 Task: Find connections with filter location Demerval Lobão with filter topic #leadership with filter profile language English with filter current company AIQU with filter school Galgotias University with filter industry Restaurants with filter service category Relocation with filter keywords title Animal Shelter Manager
Action: Mouse moved to (589, 89)
Screenshot: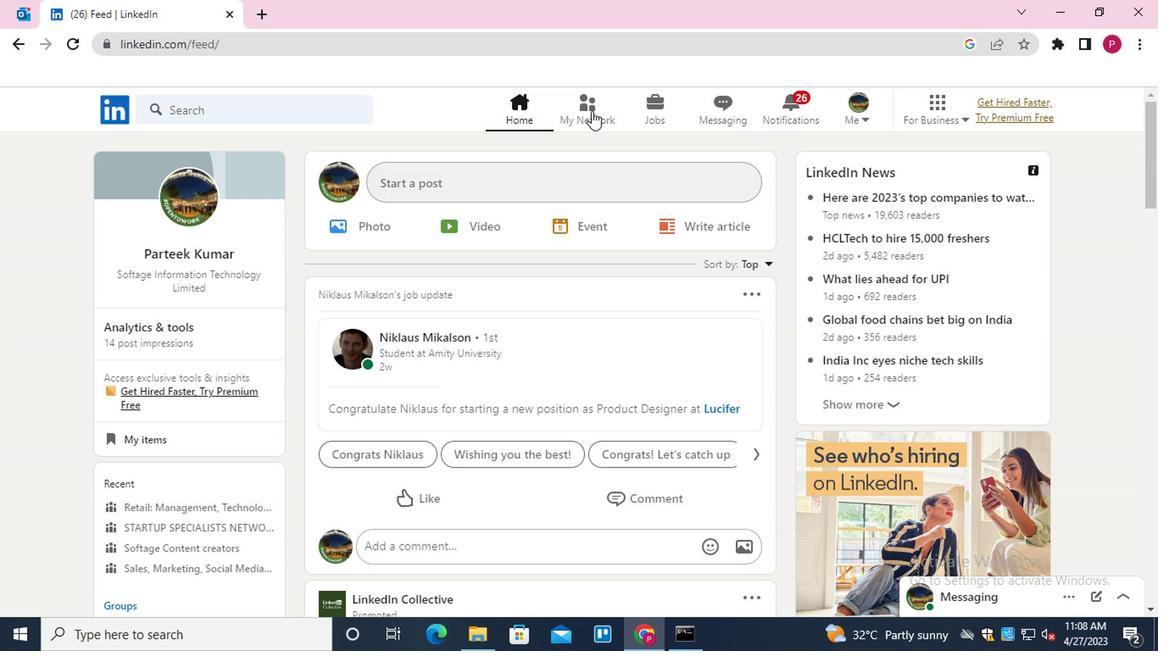 
Action: Mouse pressed left at (589, 89)
Screenshot: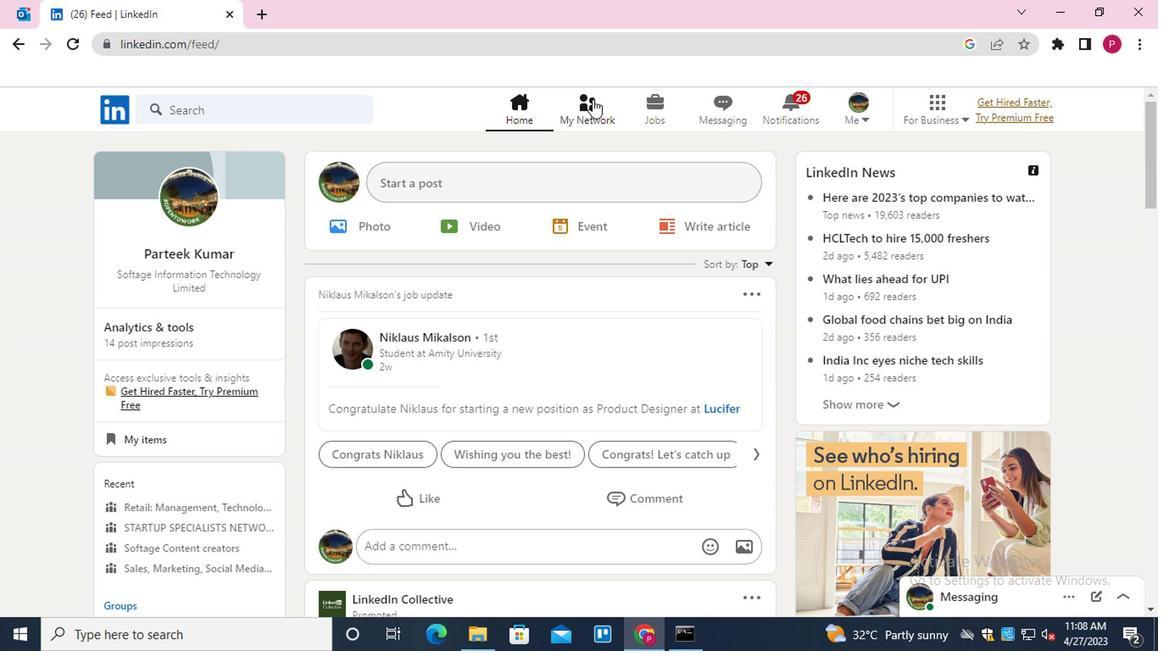 
Action: Mouse moved to (582, 117)
Screenshot: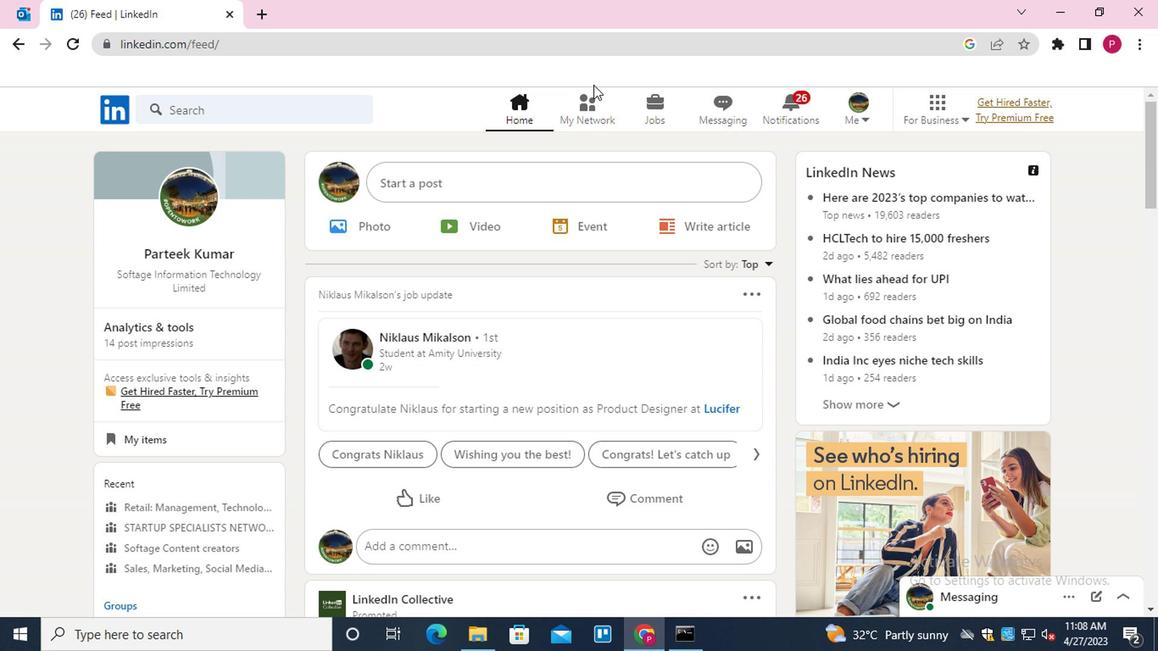 
Action: Mouse pressed left at (582, 117)
Screenshot: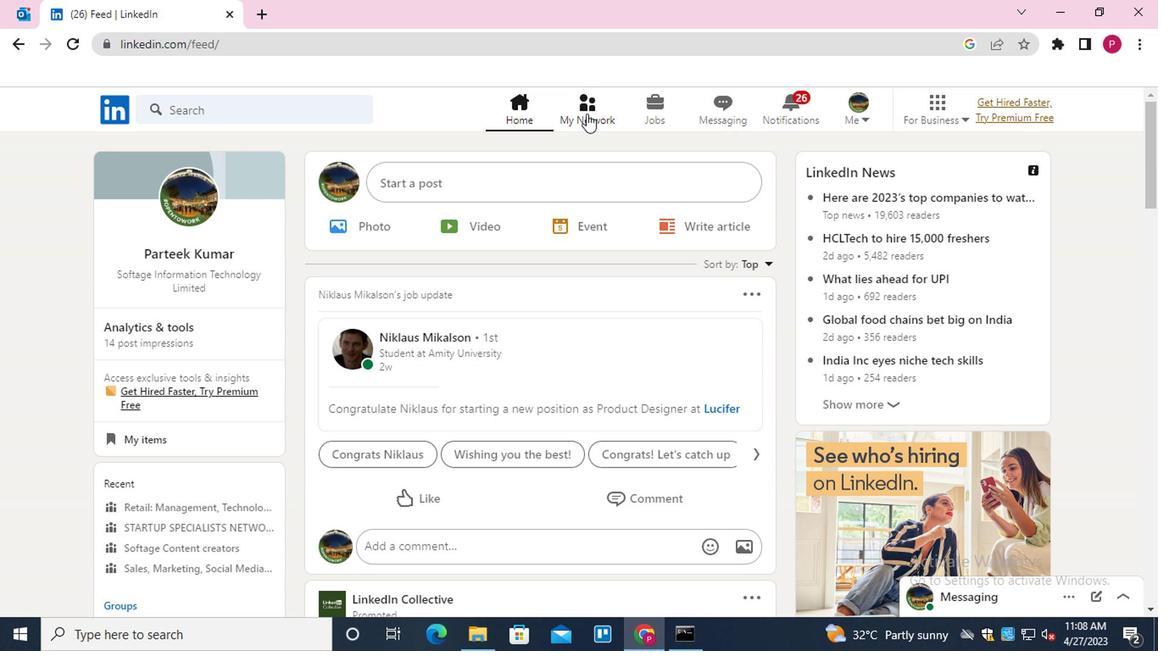
Action: Mouse moved to (287, 200)
Screenshot: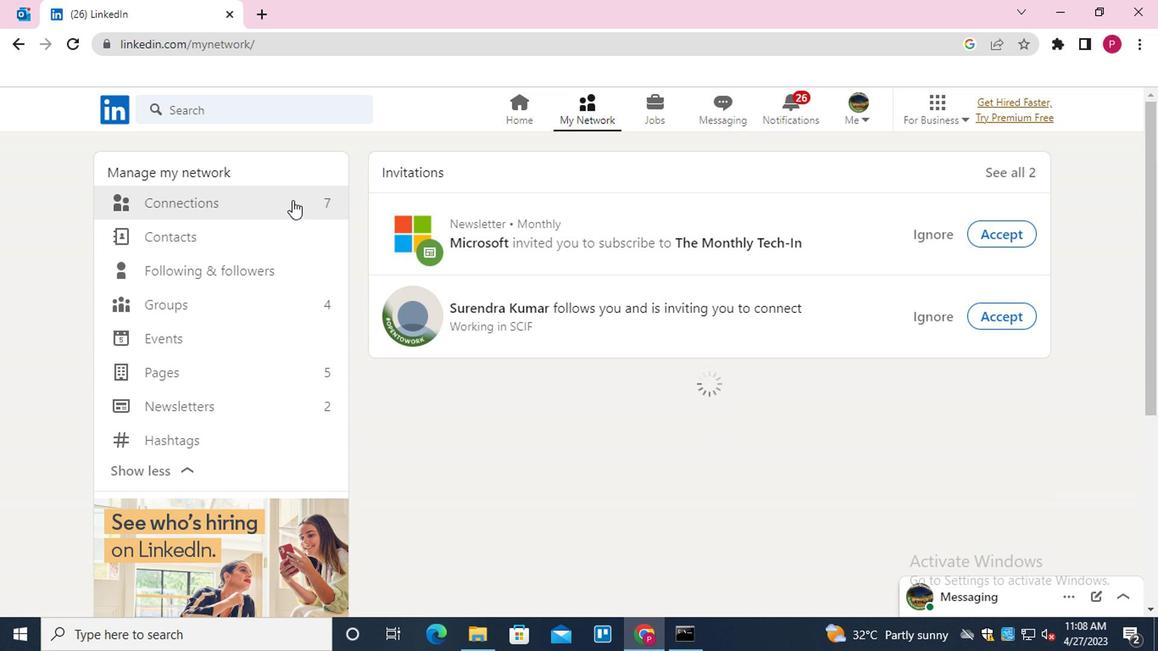
Action: Mouse pressed left at (287, 200)
Screenshot: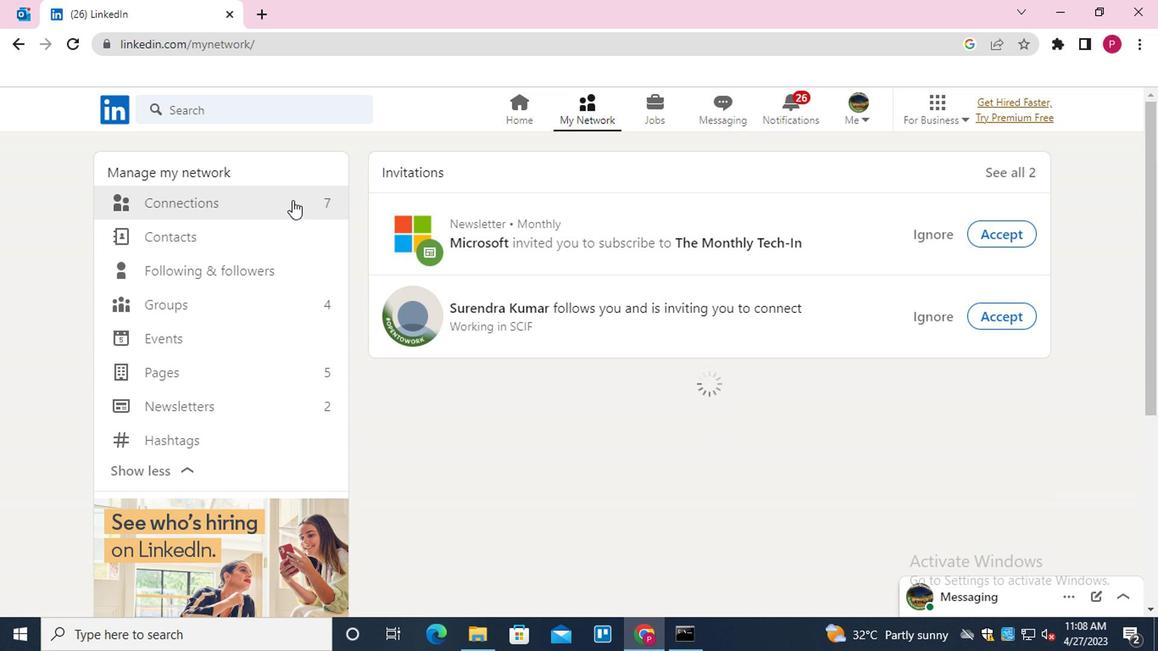 
Action: Mouse moved to (713, 205)
Screenshot: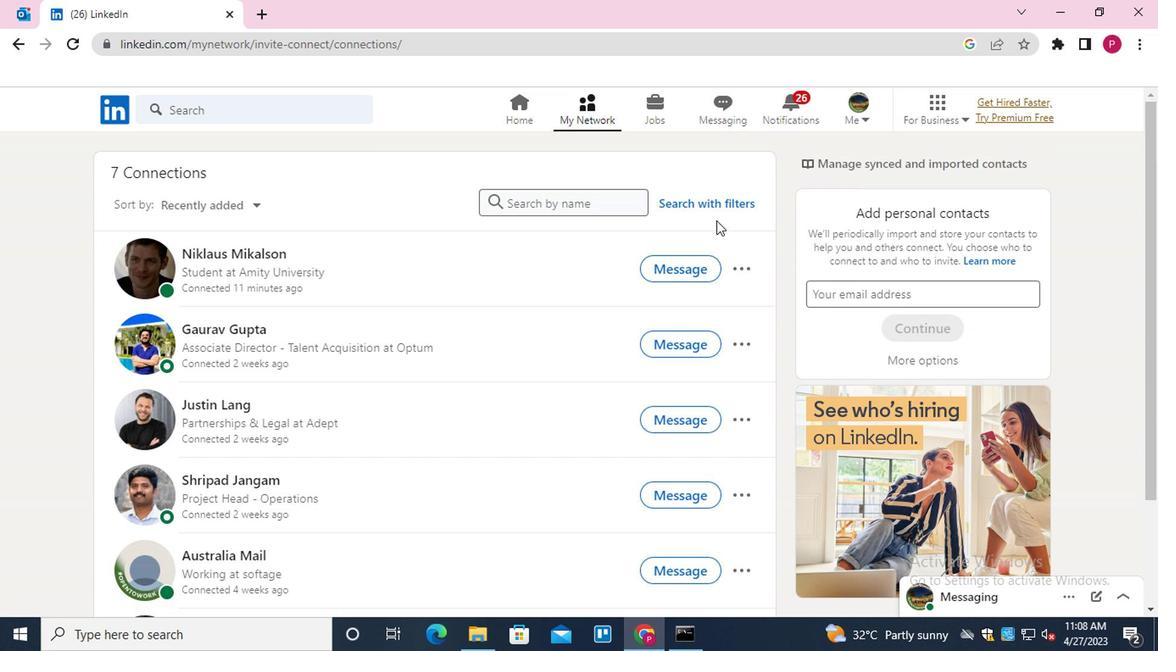 
Action: Mouse pressed left at (713, 205)
Screenshot: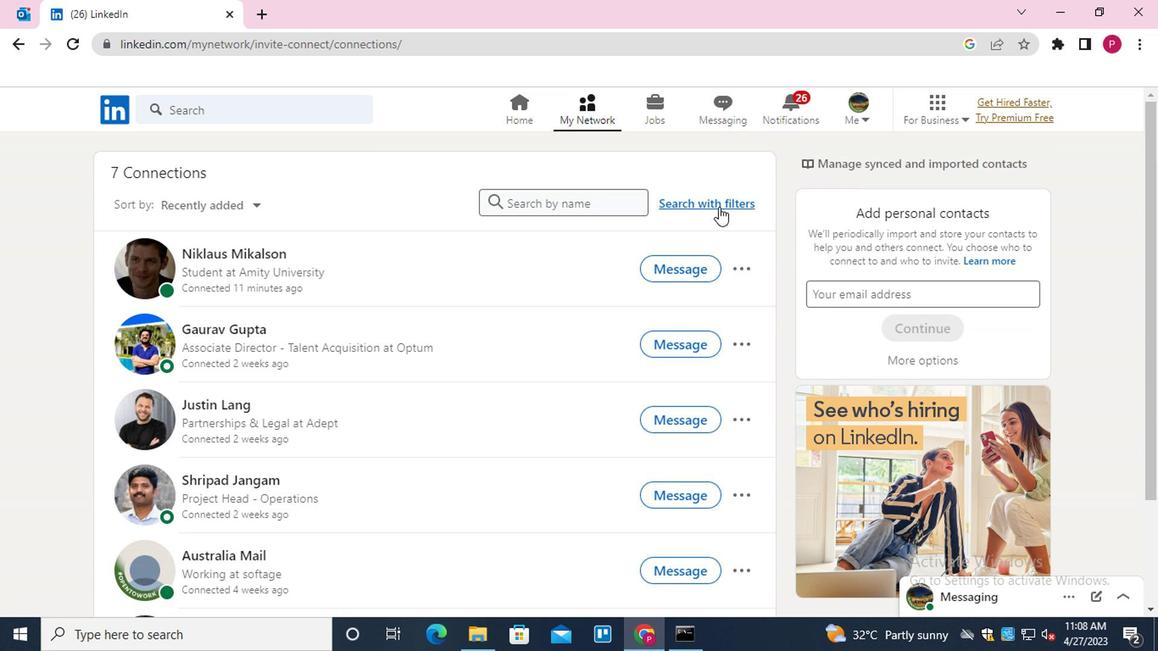 
Action: Mouse moved to (624, 156)
Screenshot: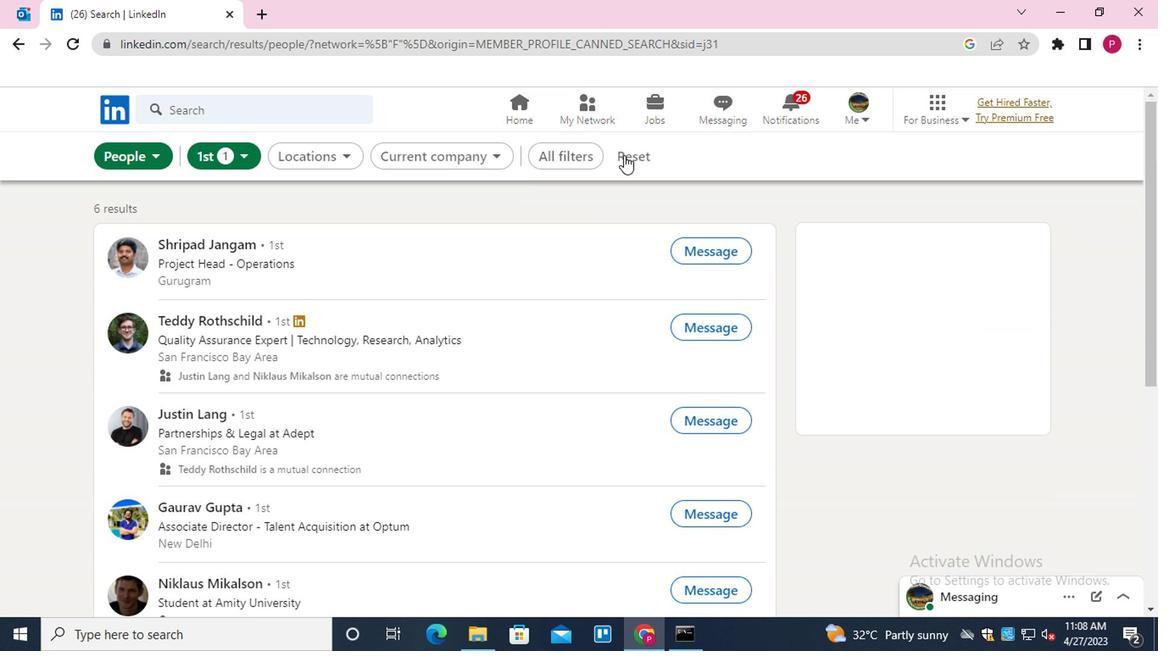 
Action: Mouse pressed left at (624, 156)
Screenshot: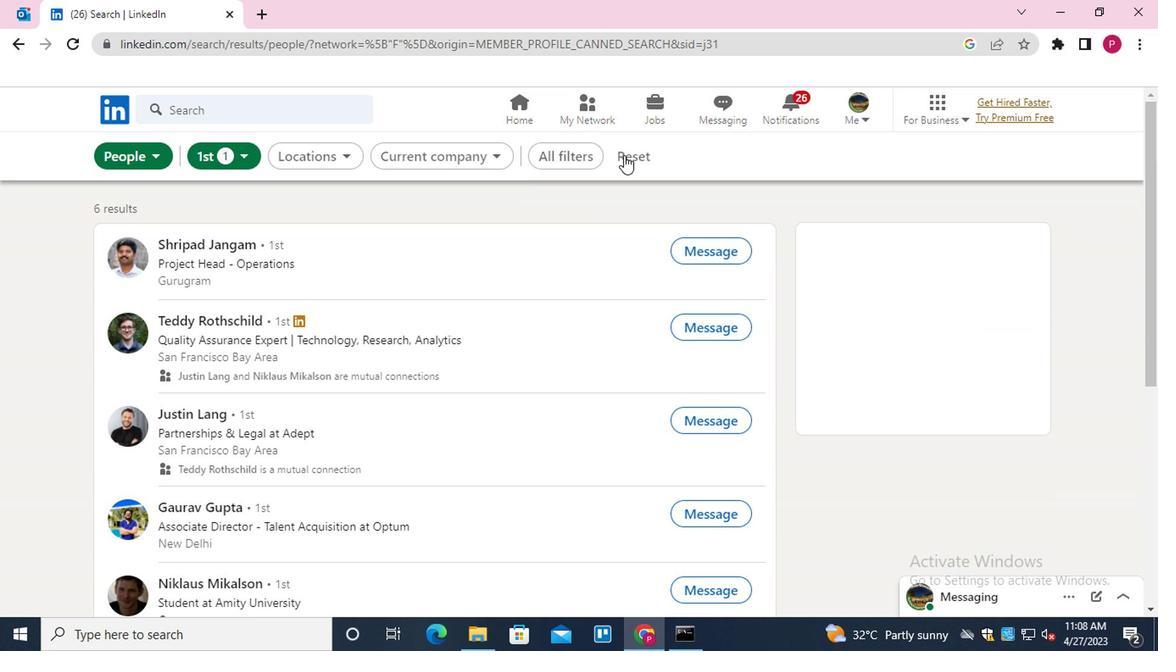 
Action: Mouse moved to (568, 161)
Screenshot: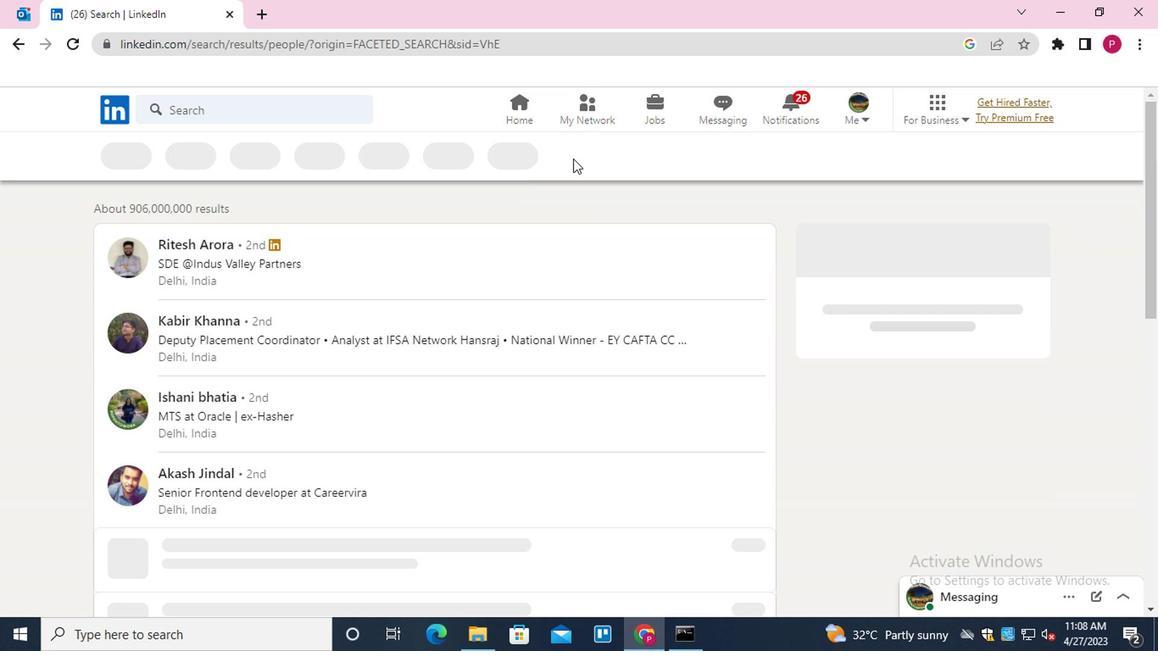 
Action: Mouse pressed left at (568, 161)
Screenshot: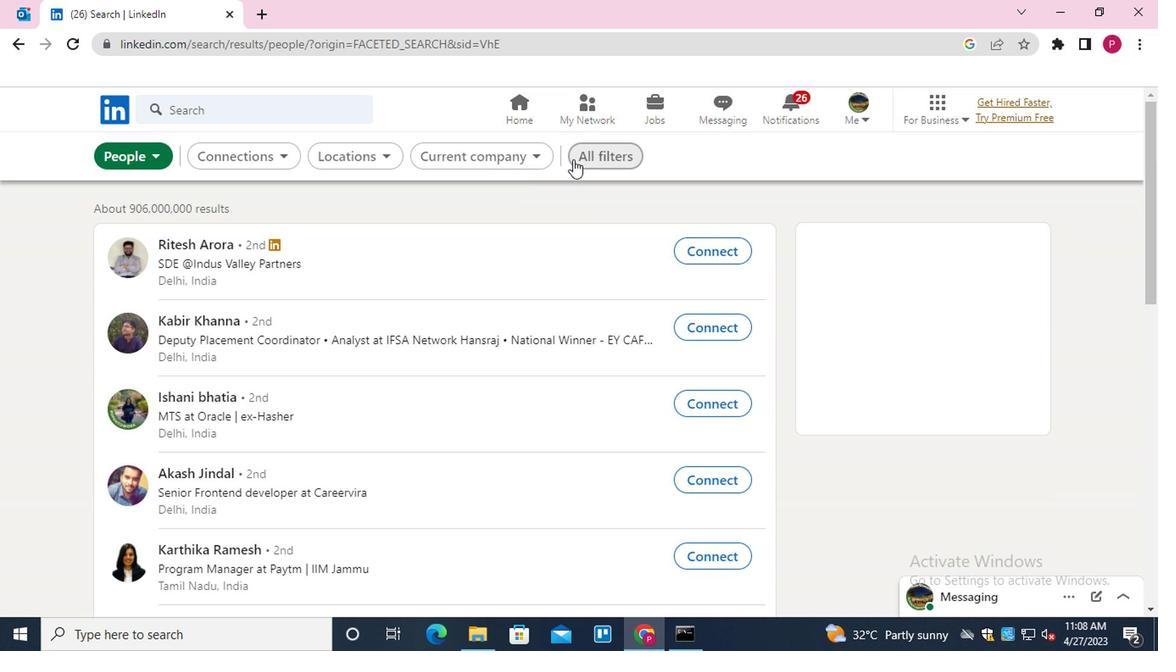 
Action: Mouse moved to (879, 350)
Screenshot: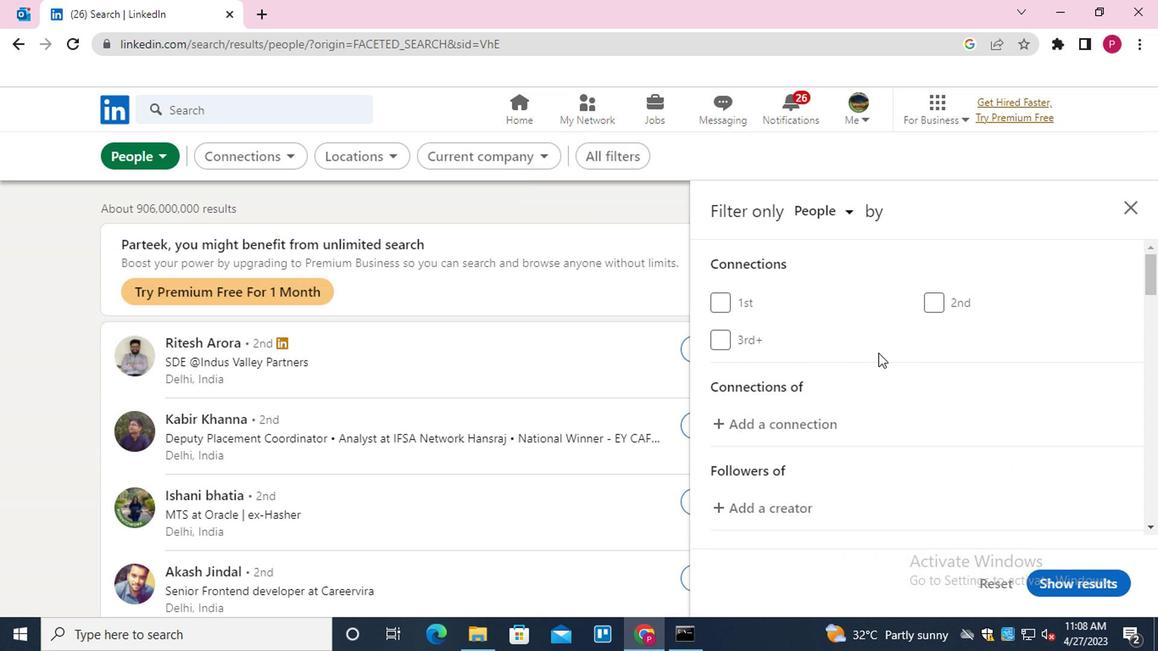 
Action: Mouse scrolled (879, 349) with delta (0, -1)
Screenshot: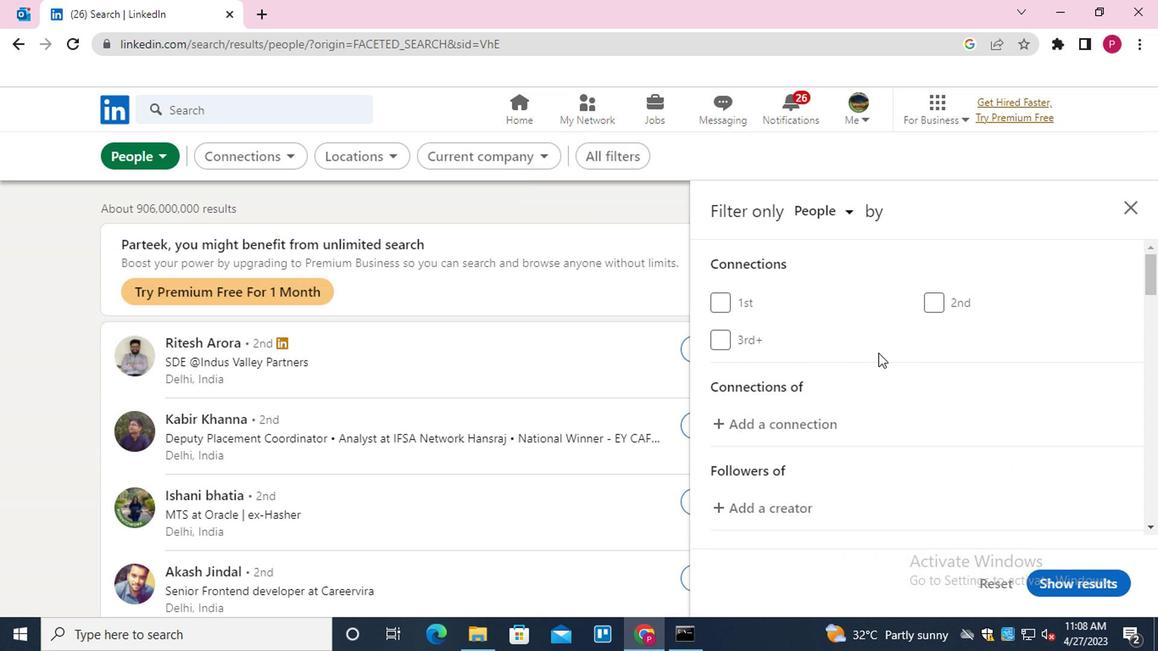 
Action: Mouse moved to (880, 351)
Screenshot: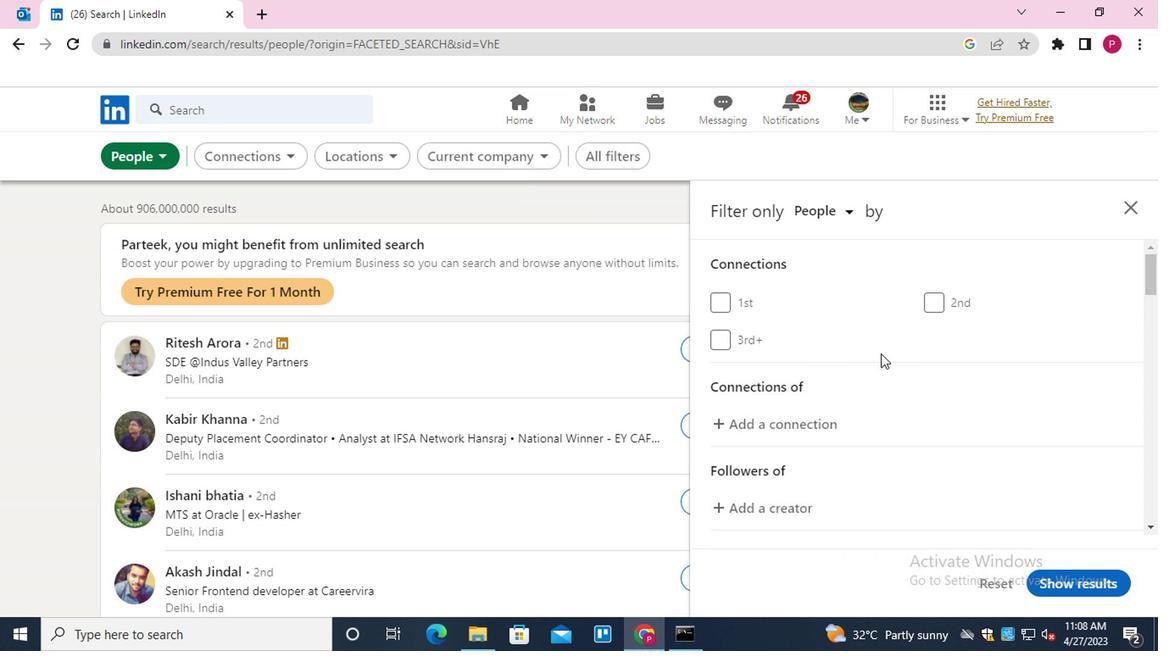 
Action: Mouse scrolled (880, 350) with delta (0, 0)
Screenshot: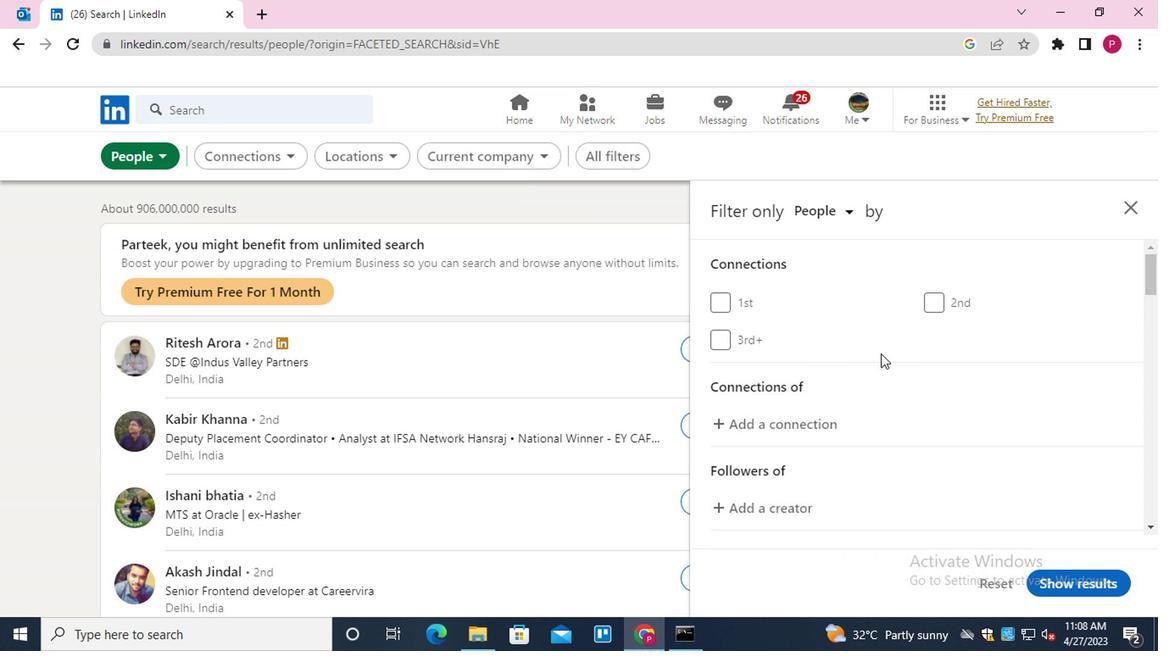 
Action: Mouse moved to (885, 355)
Screenshot: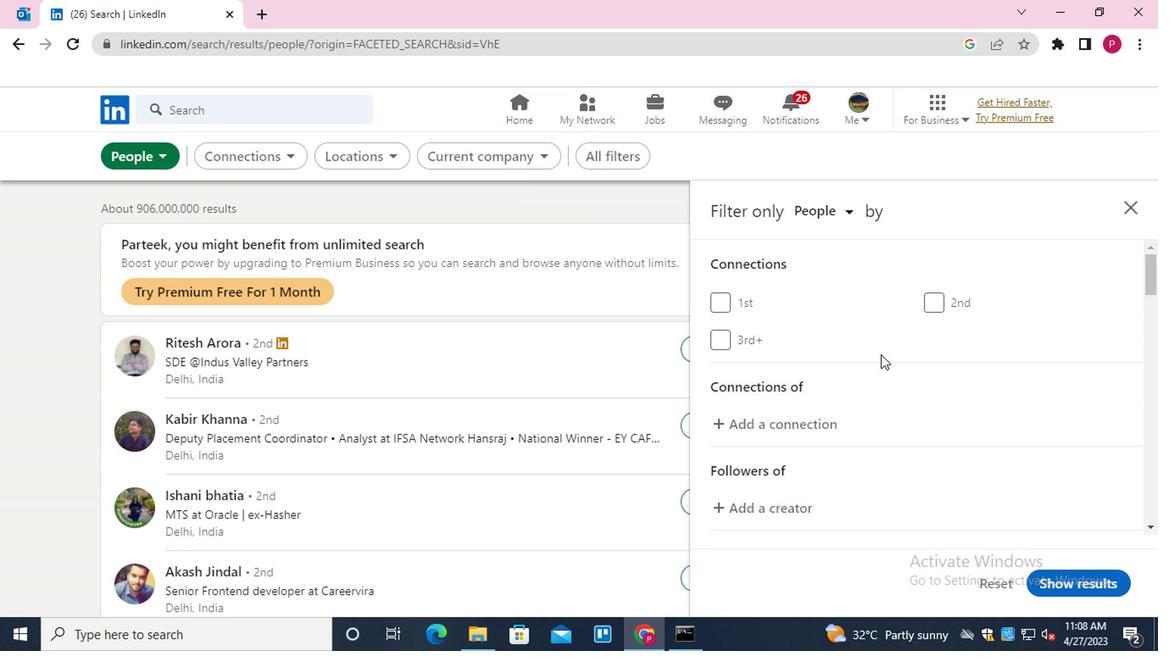 
Action: Mouse scrolled (885, 355) with delta (0, 0)
Screenshot: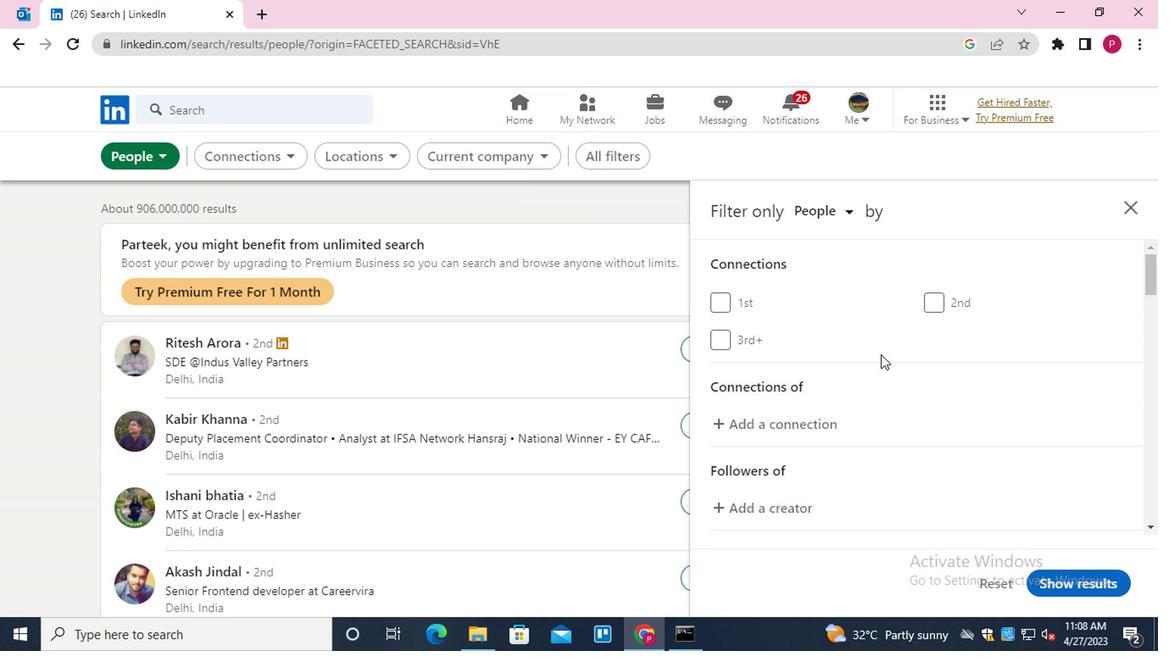 
Action: Mouse moved to (985, 401)
Screenshot: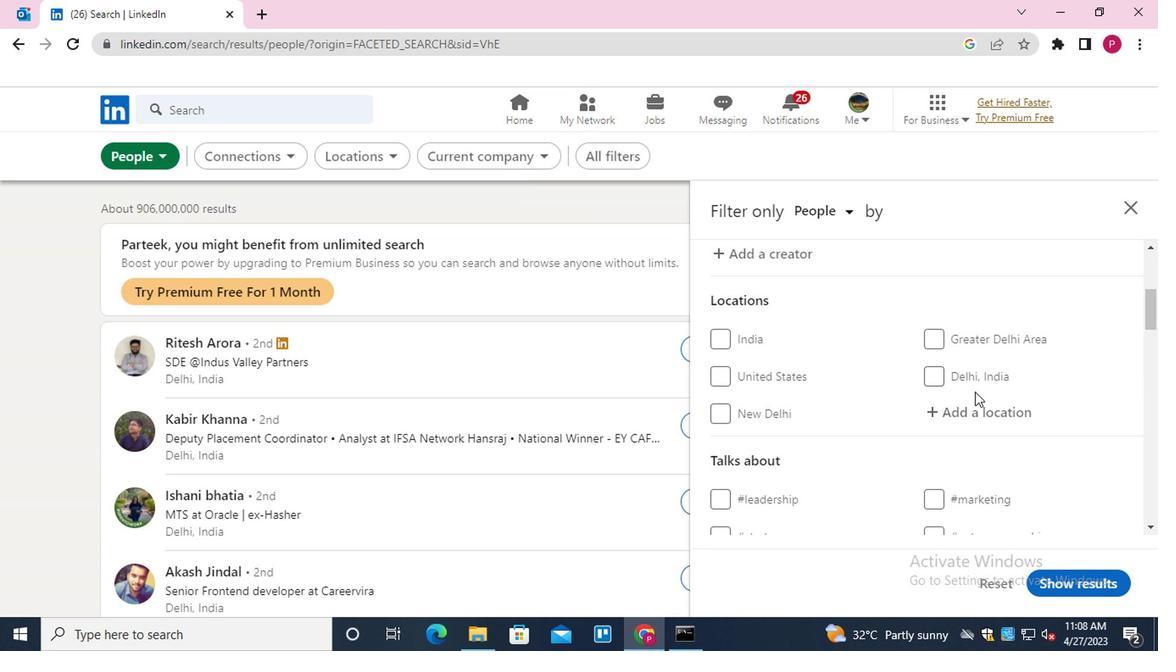 
Action: Mouse pressed left at (985, 401)
Screenshot: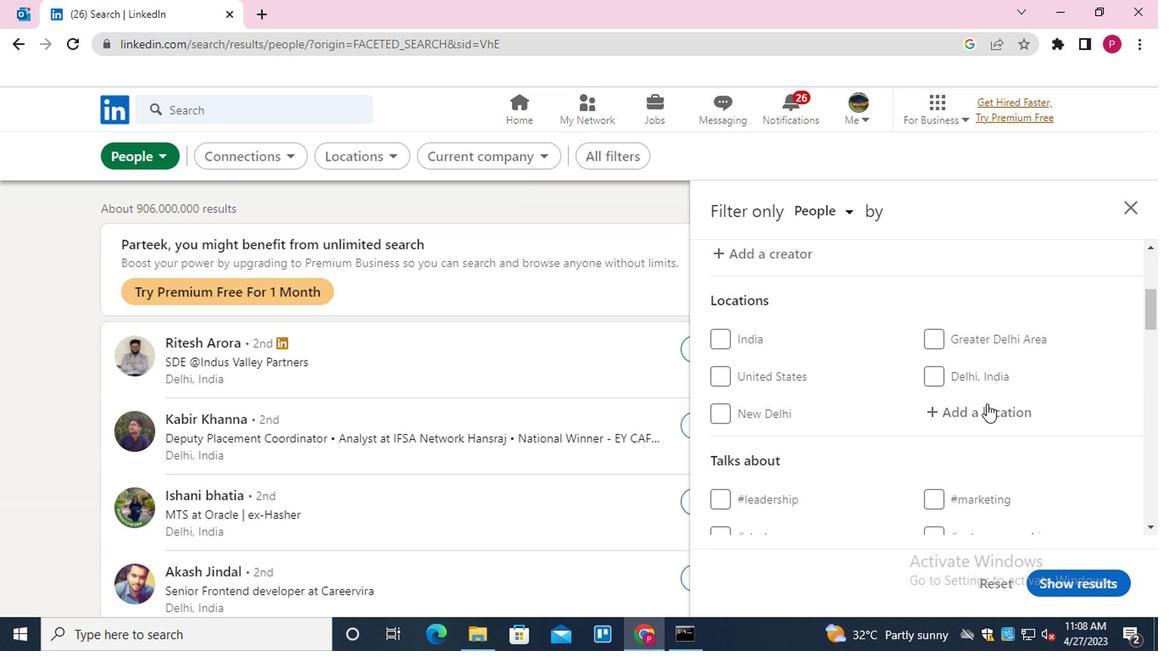 
Action: Mouse moved to (985, 401)
Screenshot: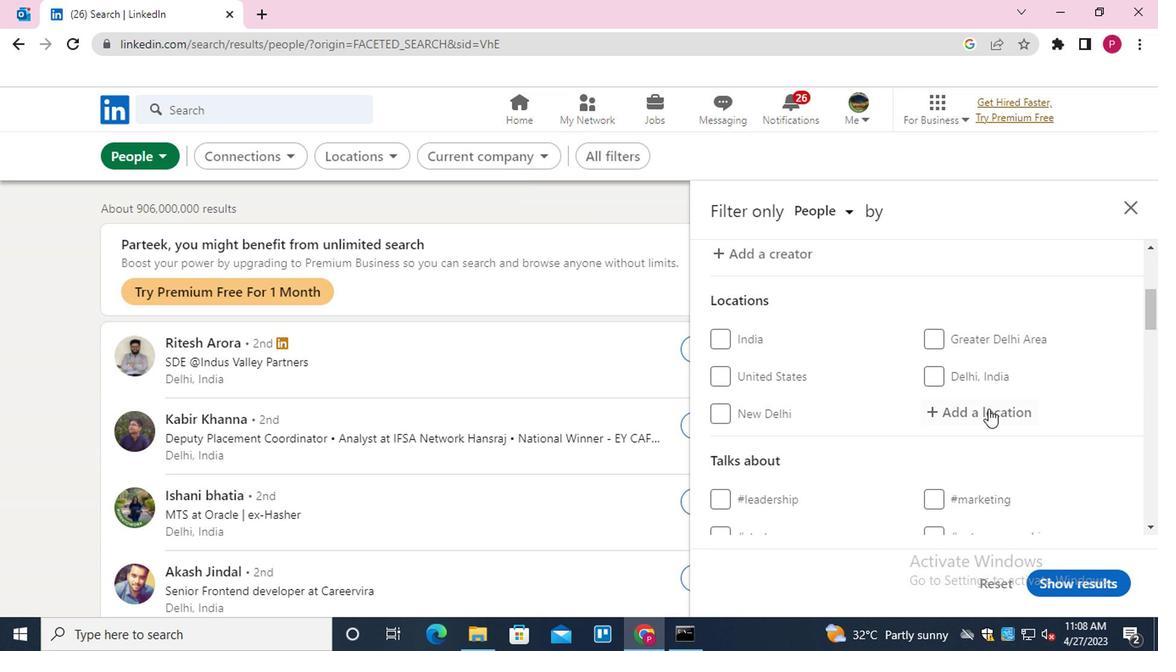 
Action: Key pressed <Key.shift>DEMERVAL<Key.down><Key.enter>
Screenshot: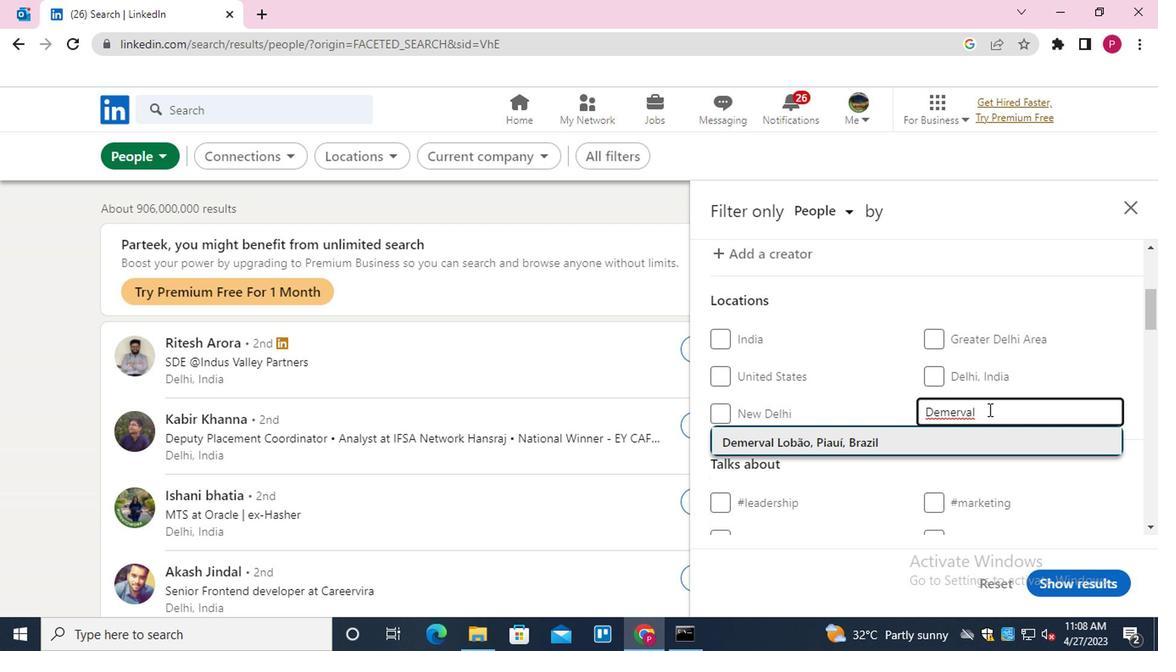 
Action: Mouse moved to (920, 449)
Screenshot: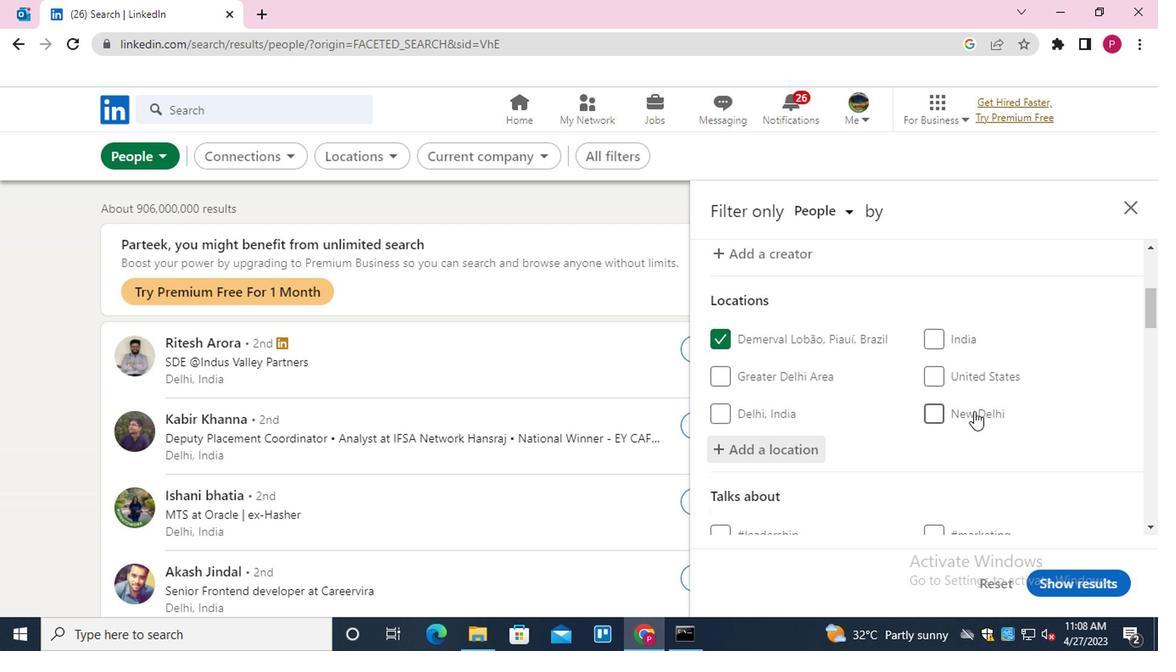 
Action: Mouse scrolled (920, 449) with delta (0, 0)
Screenshot: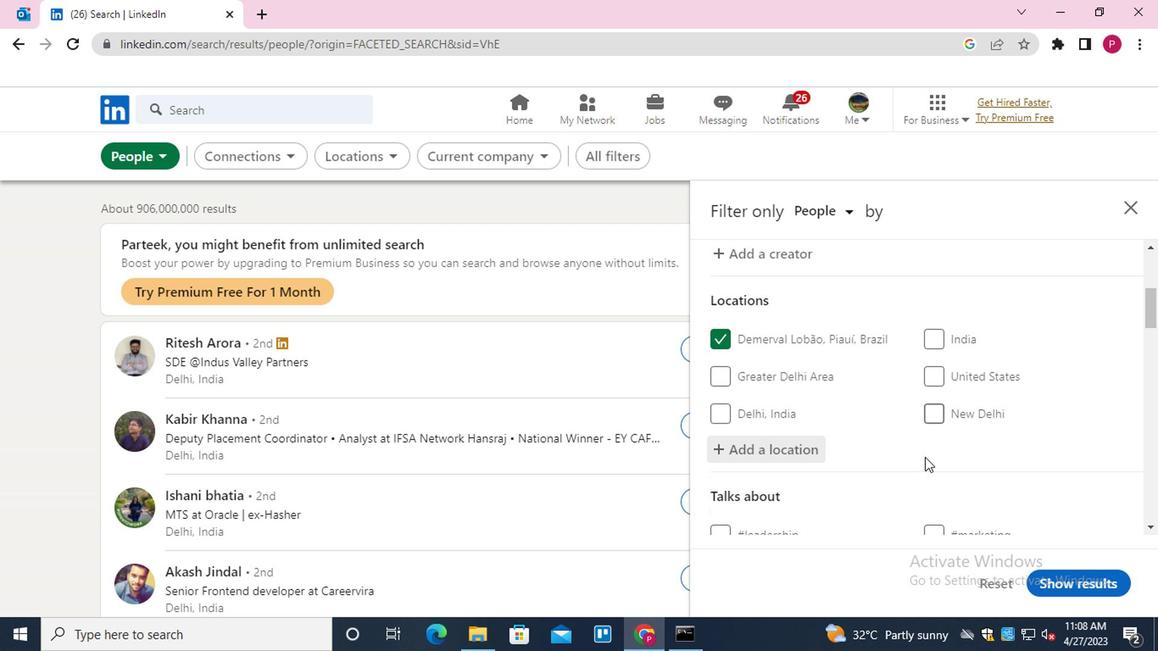 
Action: Mouse moved to (920, 449)
Screenshot: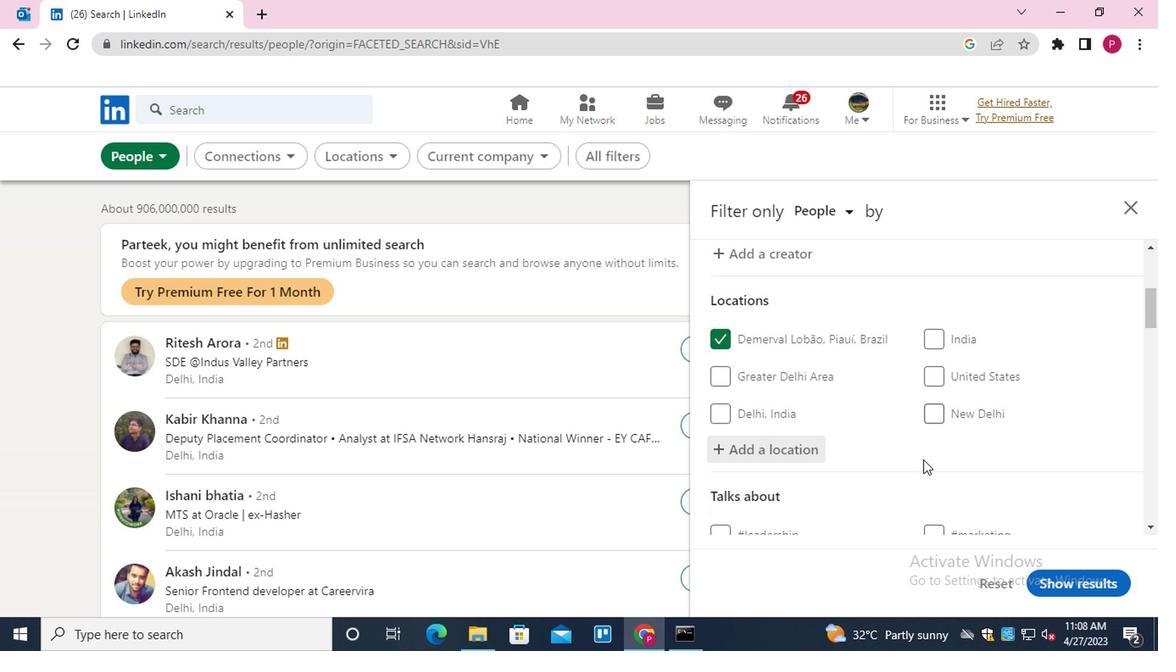 
Action: Mouse scrolled (920, 449) with delta (0, 0)
Screenshot: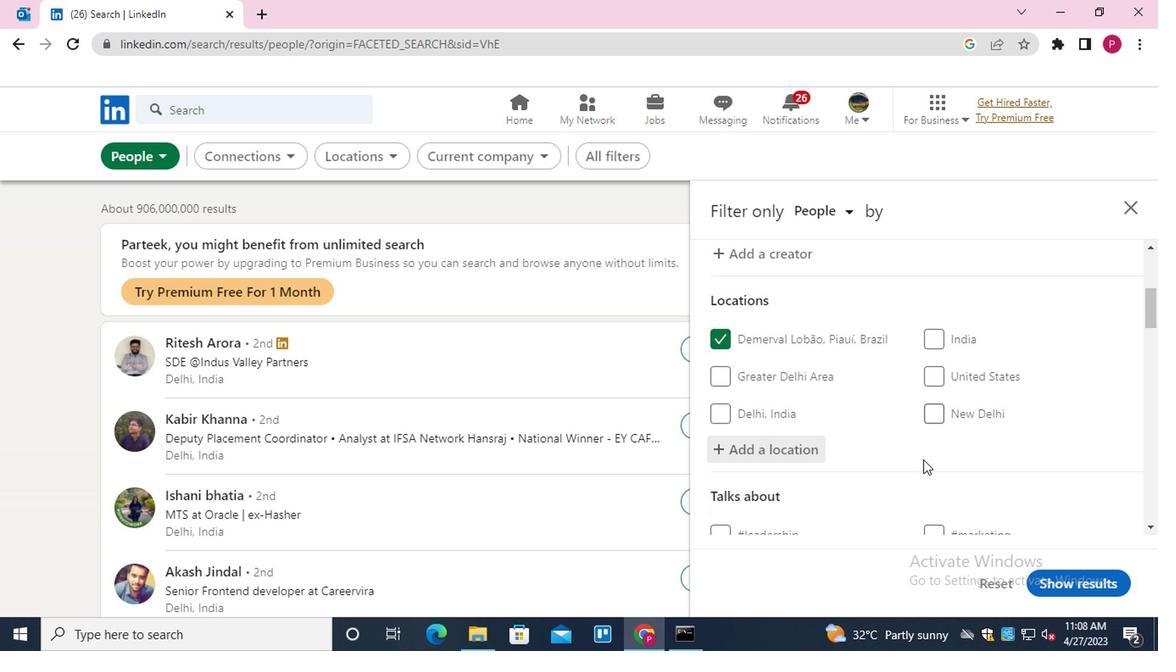 
Action: Mouse moved to (960, 433)
Screenshot: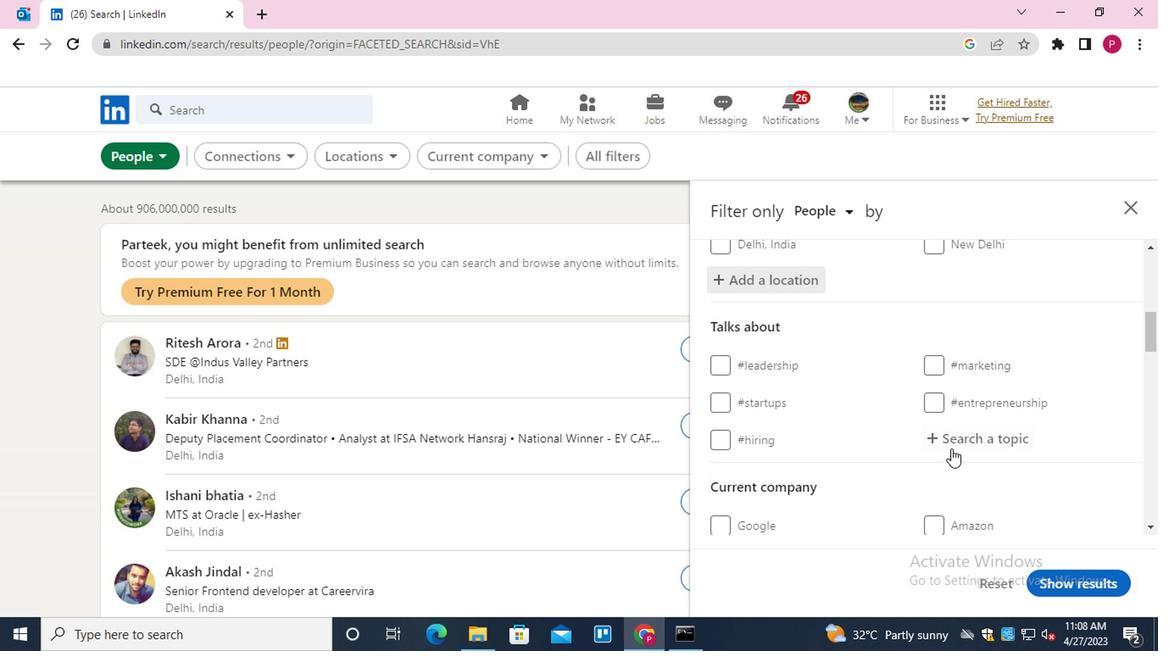 
Action: Mouse pressed left at (960, 433)
Screenshot: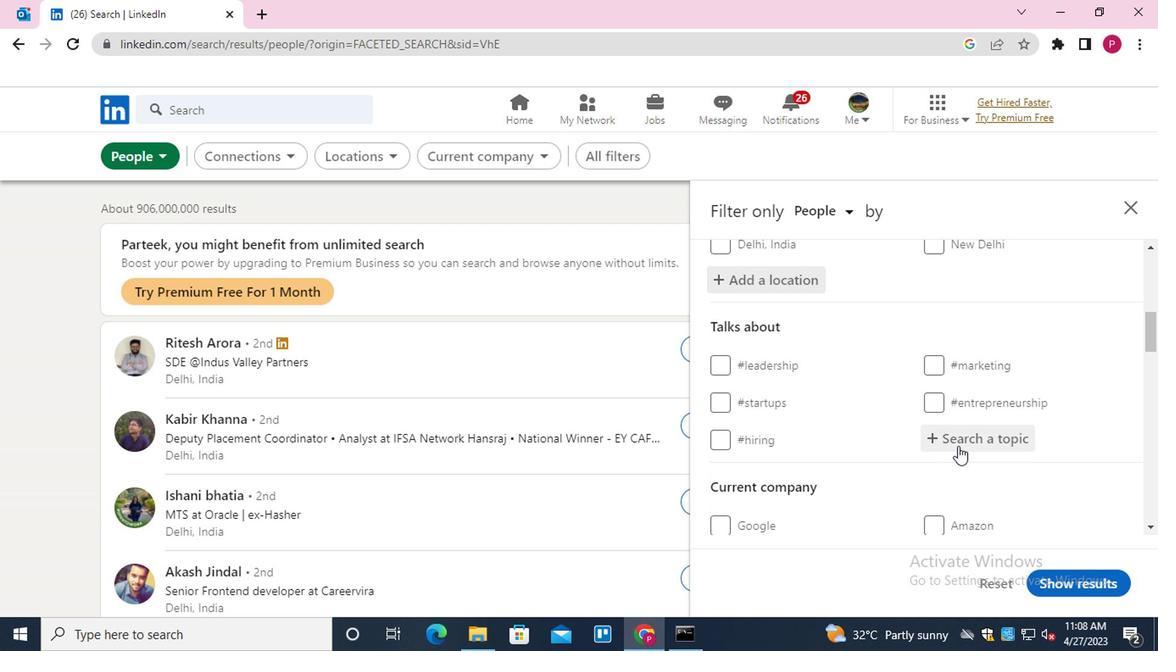 
Action: Mouse moved to (961, 433)
Screenshot: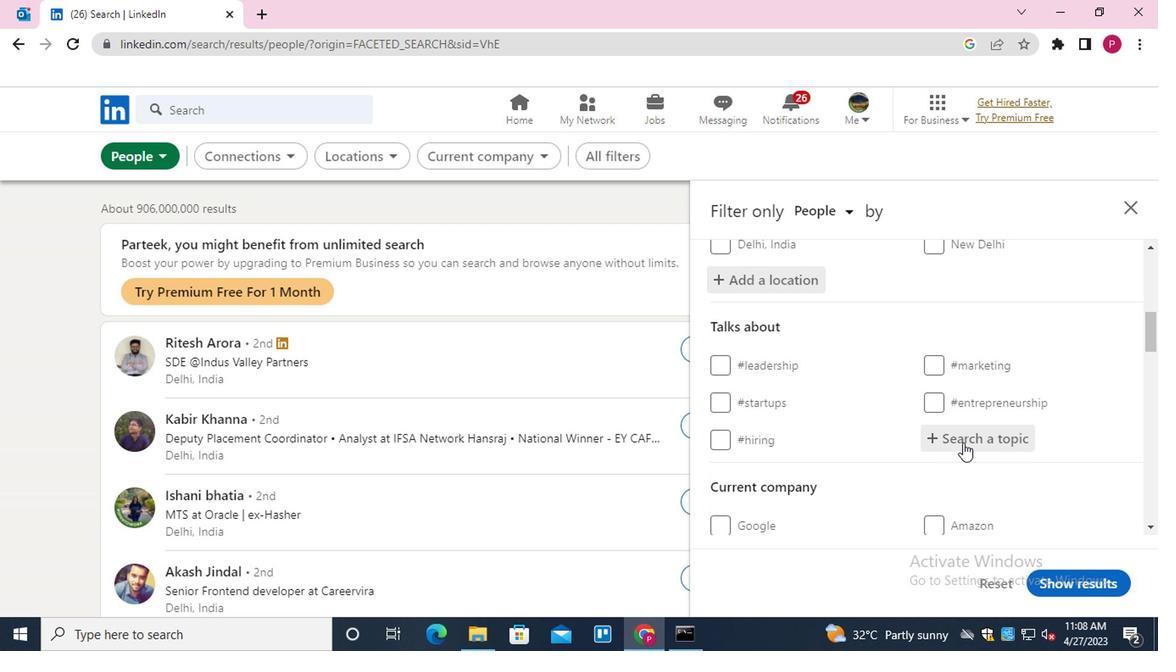 
Action: Key pressed LEADRESHIP<Key.backspace><Key.backspace><Key.backspace><Key.backspace><Key.backspace><Key.backspace>ER<Key.down><Key.enter>
Screenshot: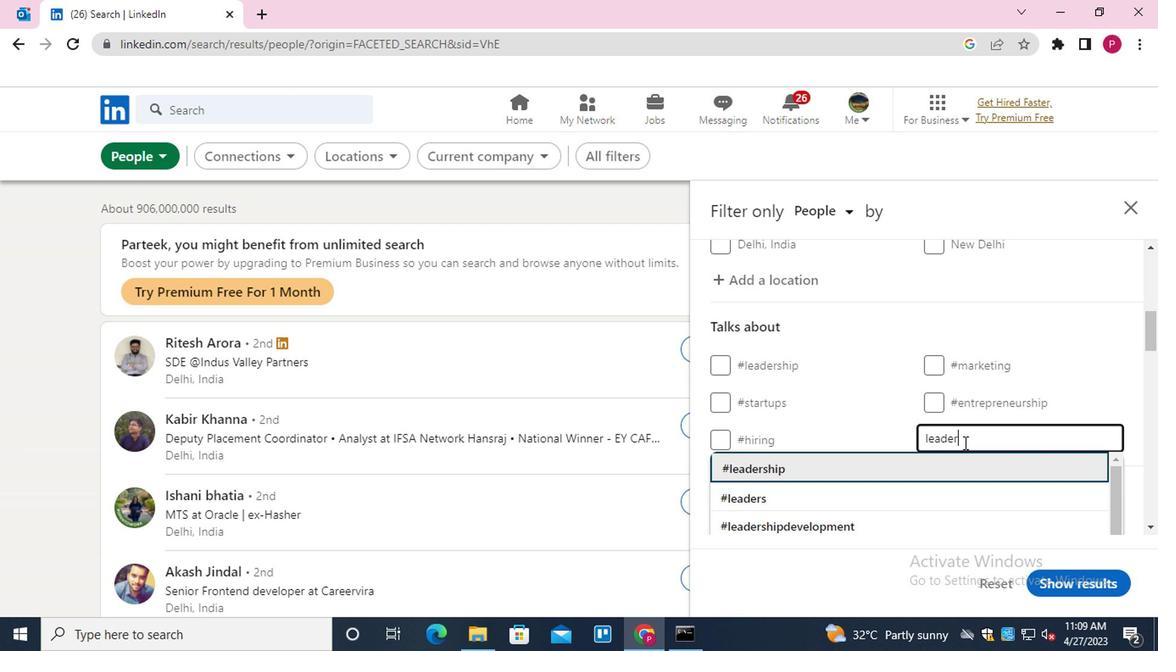 
Action: Mouse scrolled (961, 433) with delta (0, 0)
Screenshot: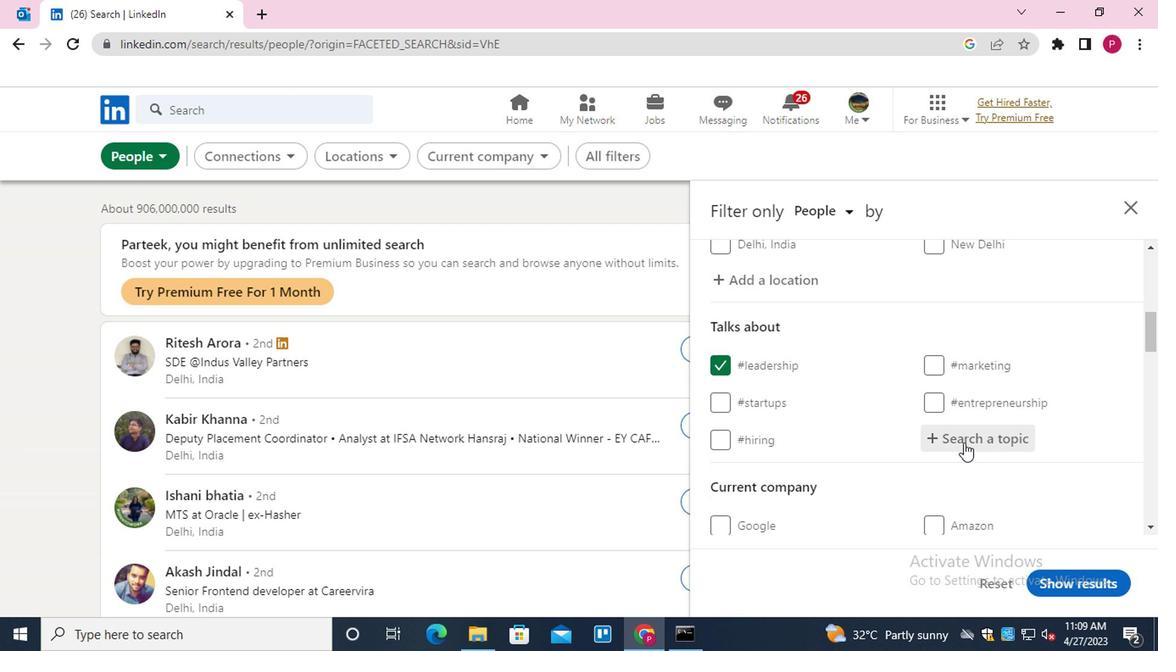 
Action: Mouse scrolled (961, 433) with delta (0, 0)
Screenshot: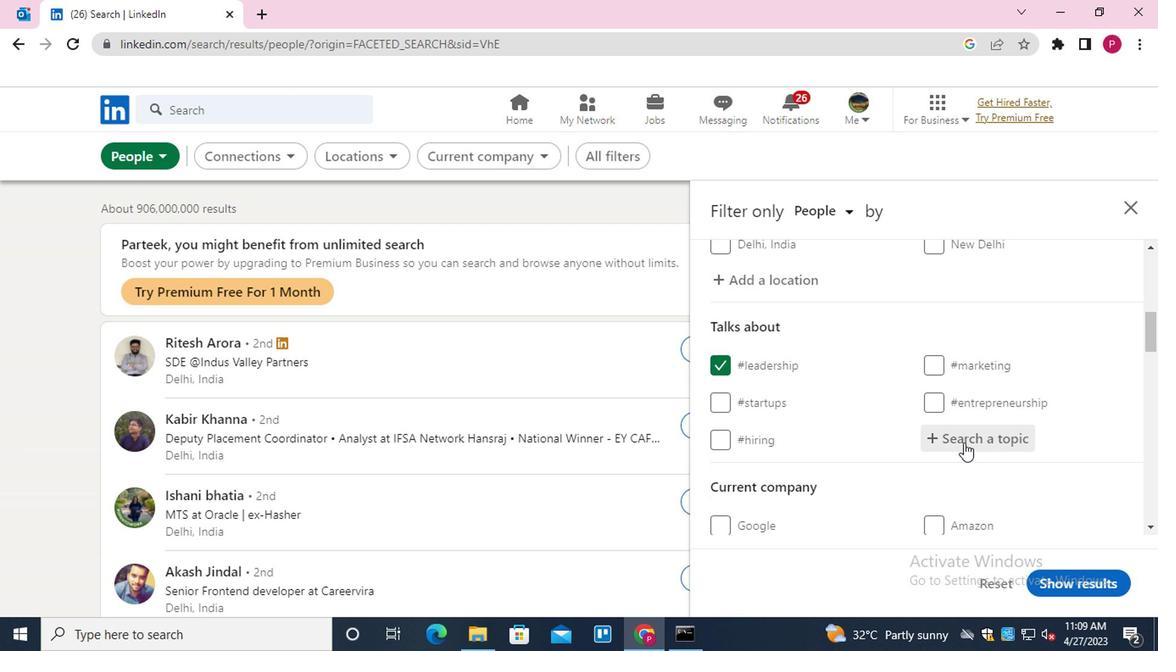 
Action: Mouse scrolled (961, 433) with delta (0, 0)
Screenshot: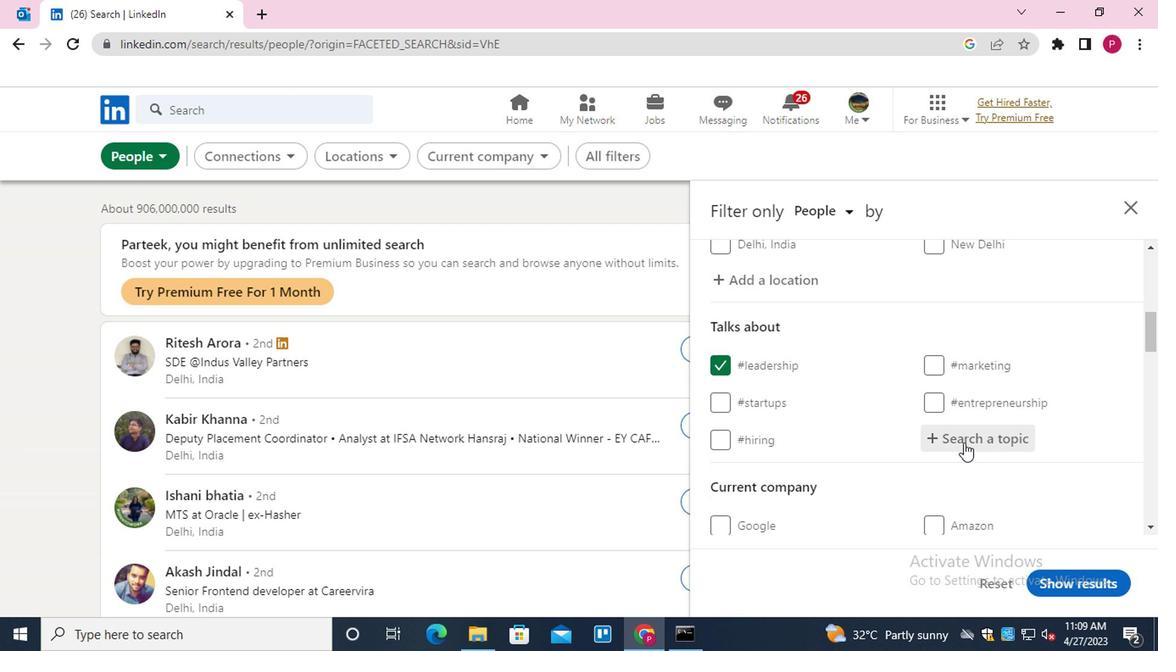 
Action: Mouse moved to (989, 329)
Screenshot: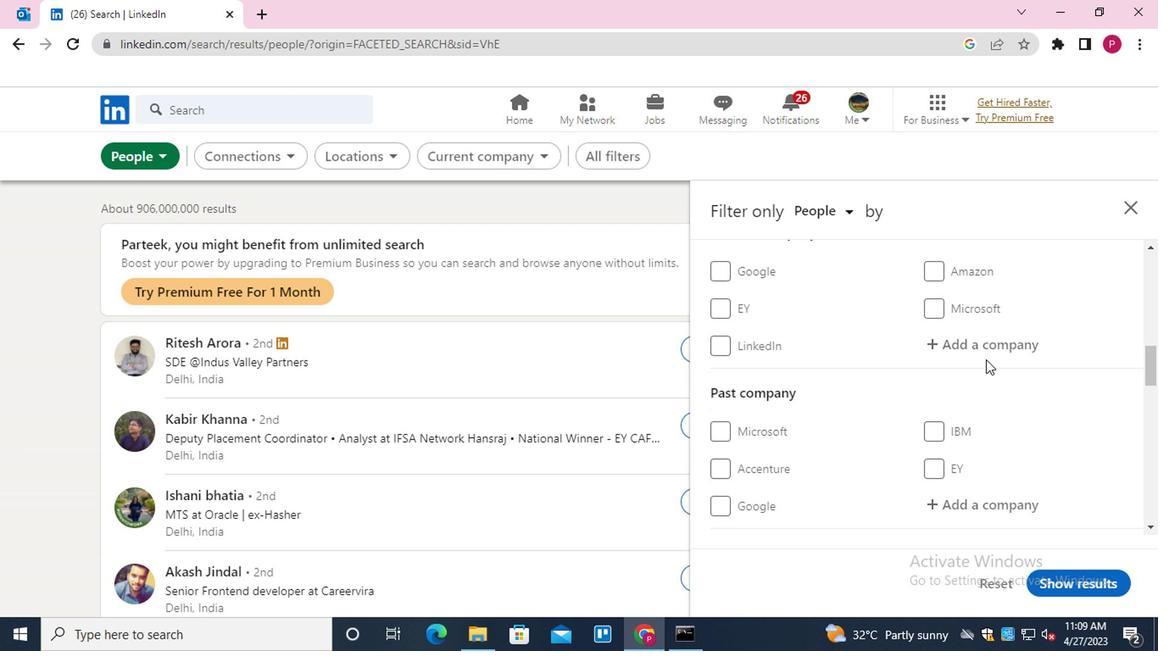 
Action: Mouse pressed left at (989, 329)
Screenshot: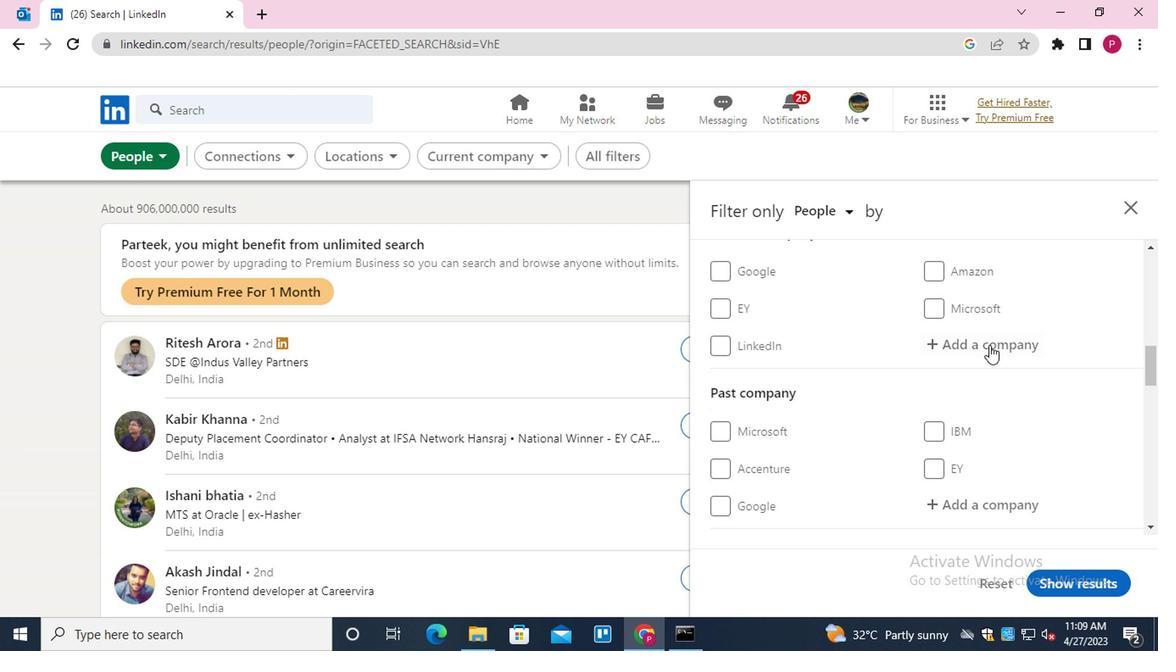 
Action: Key pressed <Key.shift><Key.shift><Key.shift><Key.shift>AI<Key.shift>QU<Key.down><Key.enter>
Screenshot: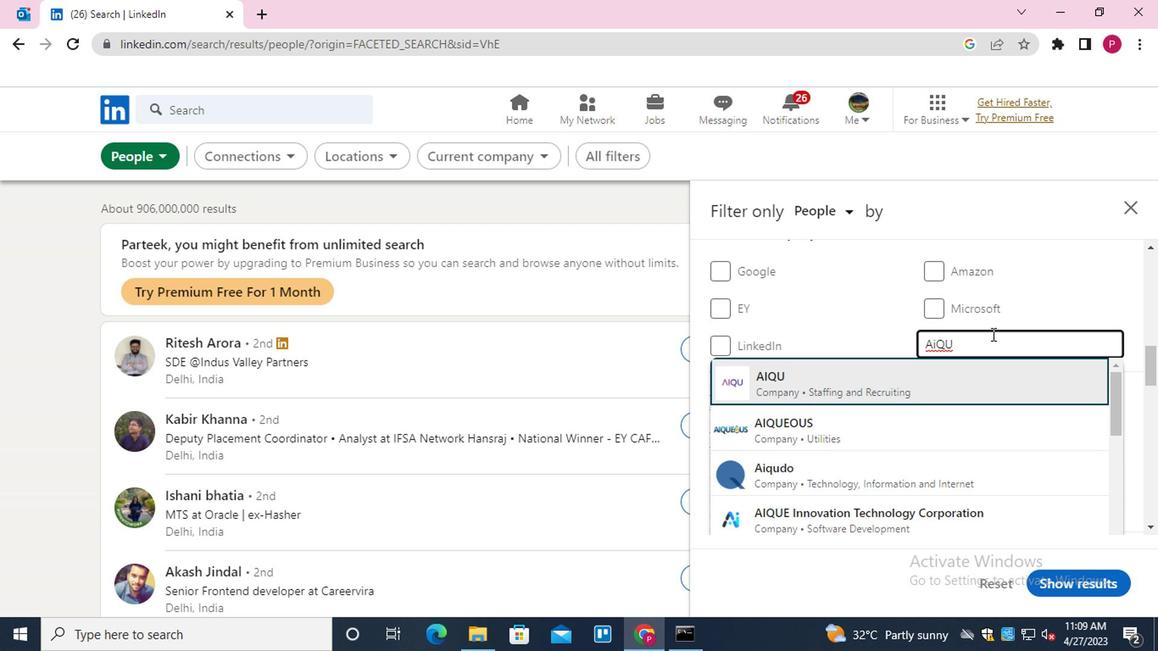 
Action: Mouse moved to (980, 325)
Screenshot: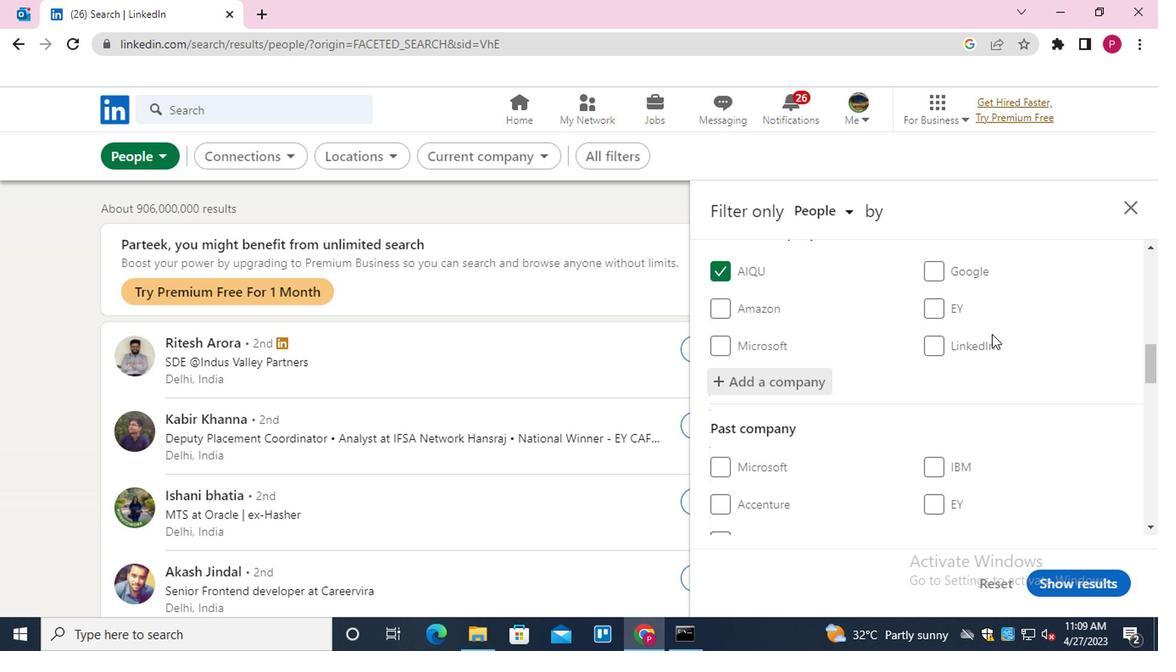 
Action: Mouse scrolled (980, 324) with delta (0, 0)
Screenshot: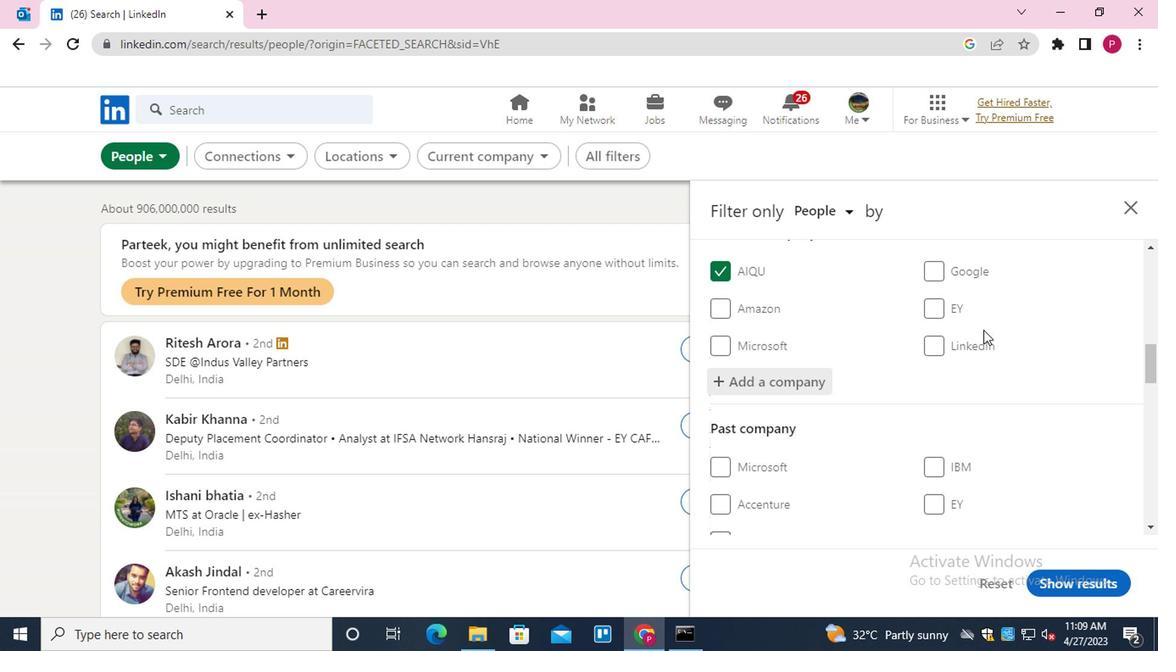 
Action: Mouse moved to (978, 328)
Screenshot: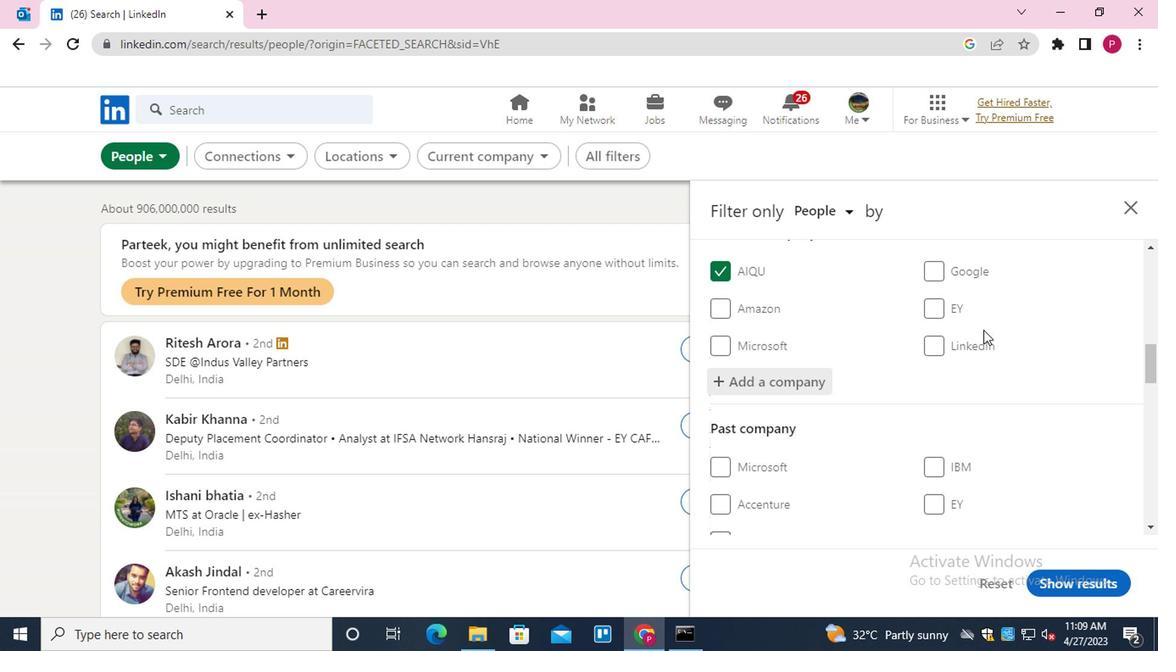 
Action: Mouse scrolled (978, 327) with delta (0, 0)
Screenshot: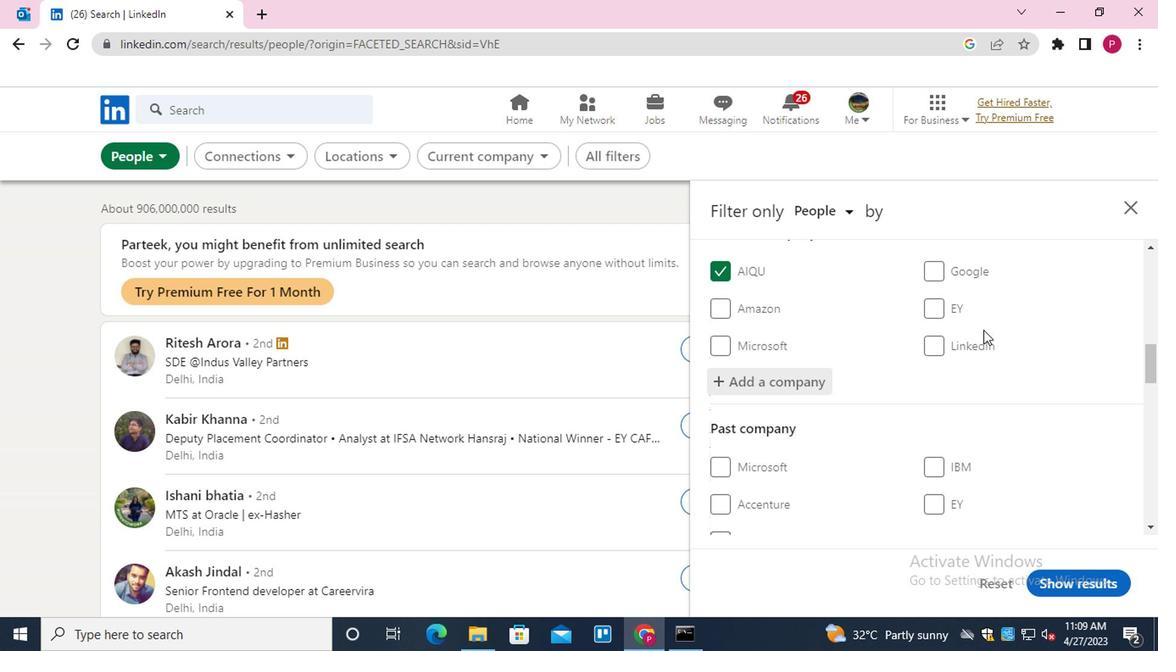
Action: Mouse moved to (887, 377)
Screenshot: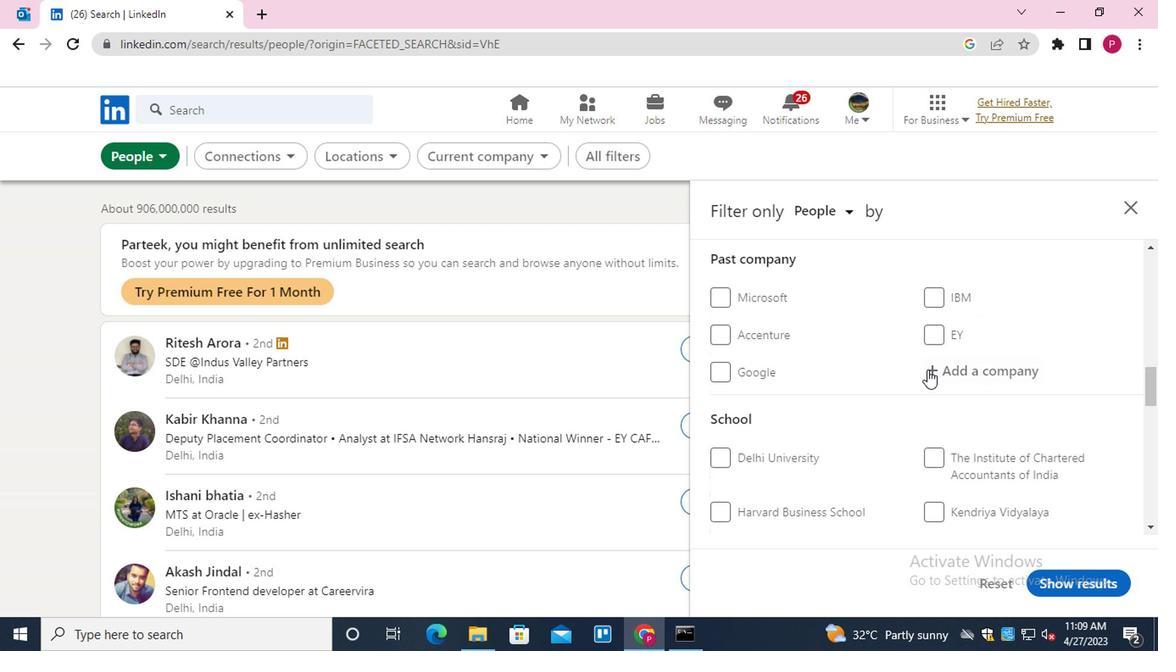 
Action: Mouse scrolled (887, 376) with delta (0, -1)
Screenshot: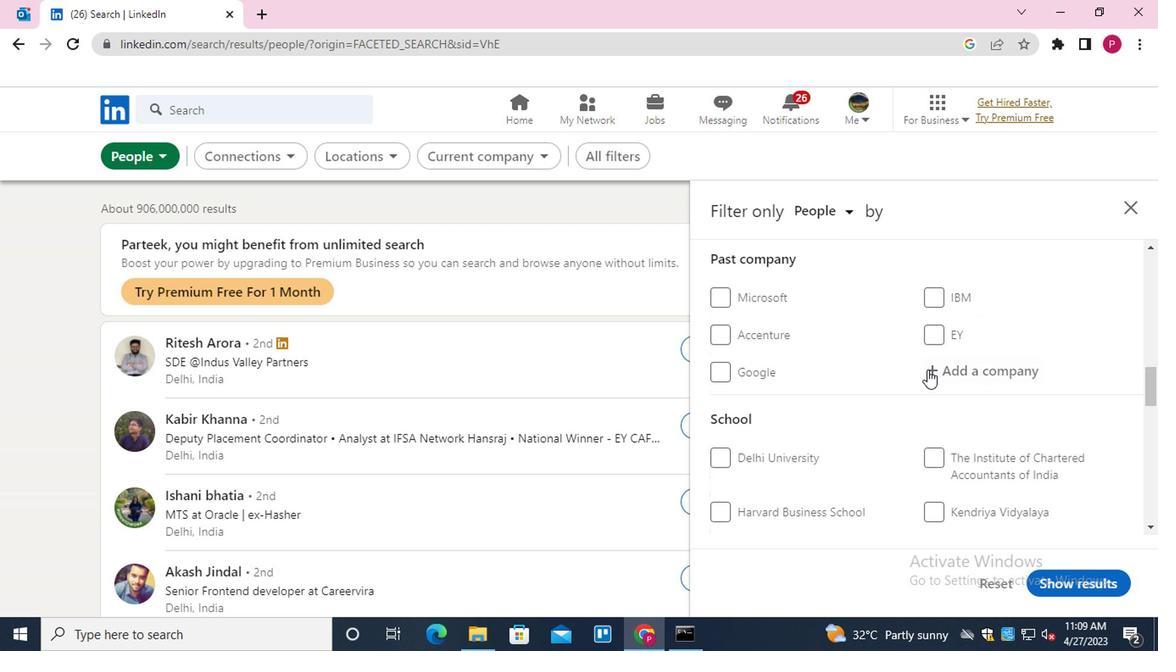 
Action: Mouse moved to (886, 377)
Screenshot: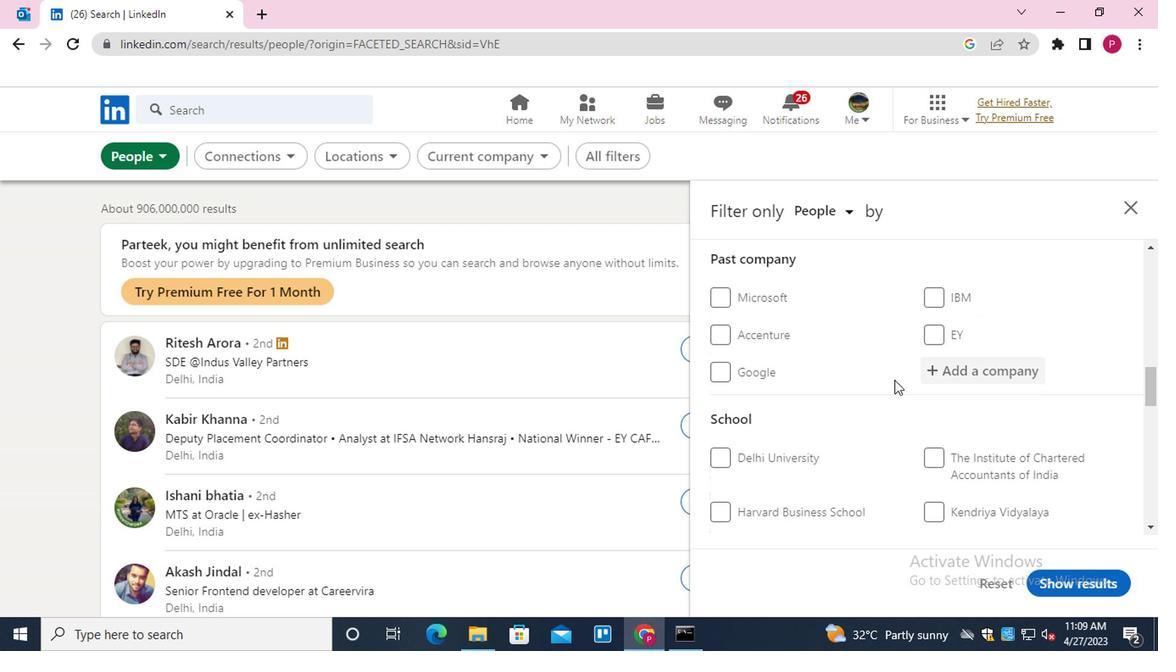 
Action: Mouse scrolled (886, 376) with delta (0, -1)
Screenshot: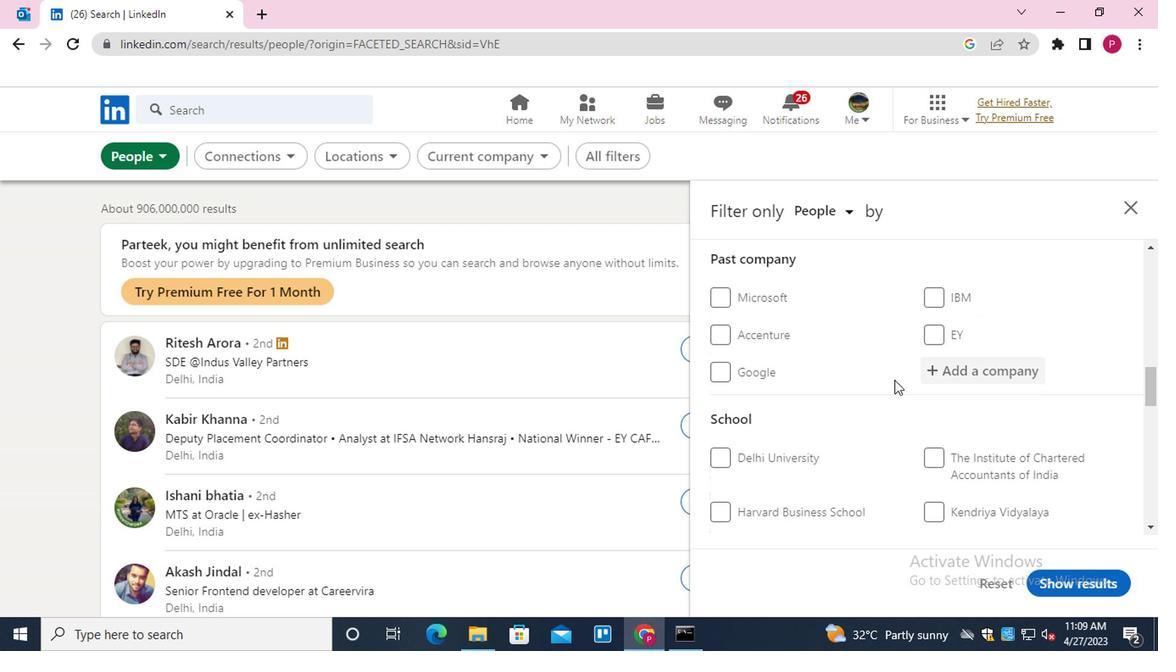 
Action: Mouse moved to (949, 369)
Screenshot: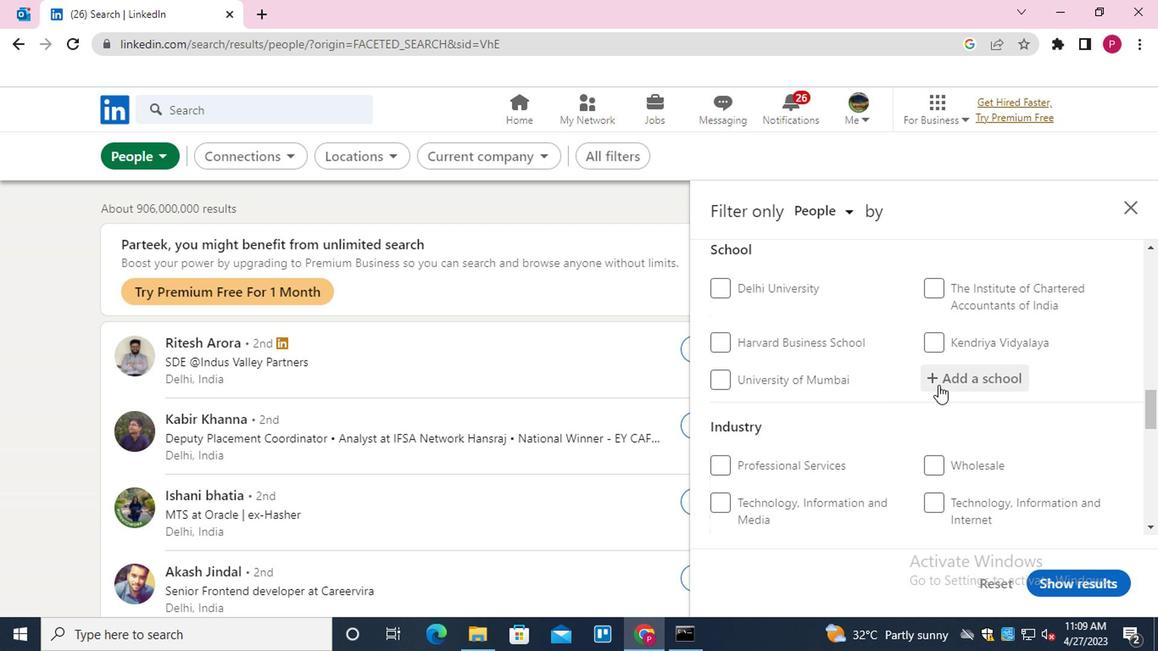 
Action: Mouse pressed left at (949, 369)
Screenshot: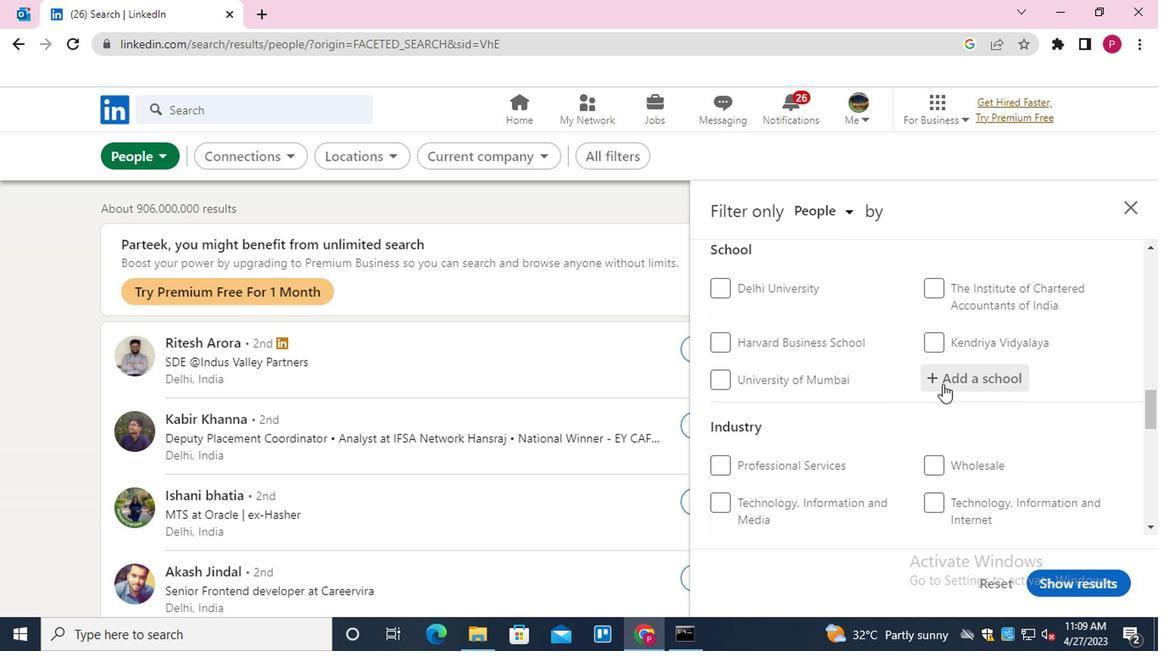 
Action: Key pressed <Key.shift><Key.shift><Key.shift><Key.shift><Key.shift><Key.shift><Key.shift><Key.shift><Key.shift><Key.shift><Key.shift><Key.shift><Key.shift><Key.shift><Key.shift><Key.shift>GALHOTIAS<Key.backspace><Key.backspace><Key.backspace><Key.backspace><Key.backspace><Key.backspace><Key.backspace>LGOTIAS<Key.space><Key.down><Key.enter>
Screenshot: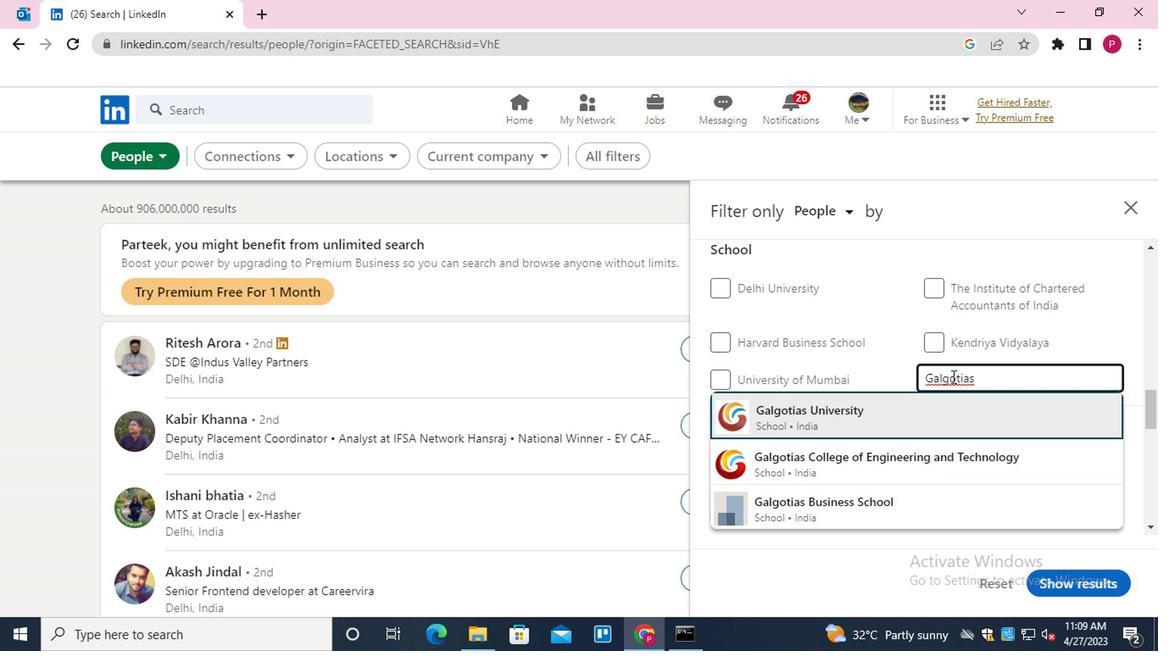 
Action: Mouse moved to (927, 373)
Screenshot: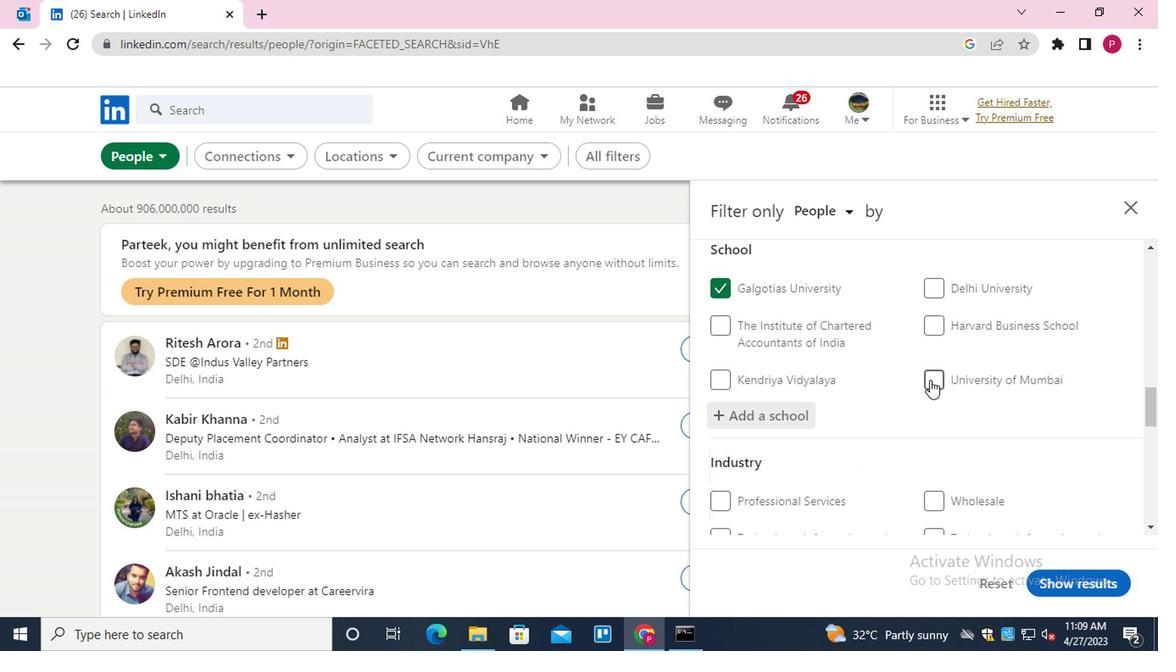 
Action: Mouse scrolled (927, 373) with delta (0, 0)
Screenshot: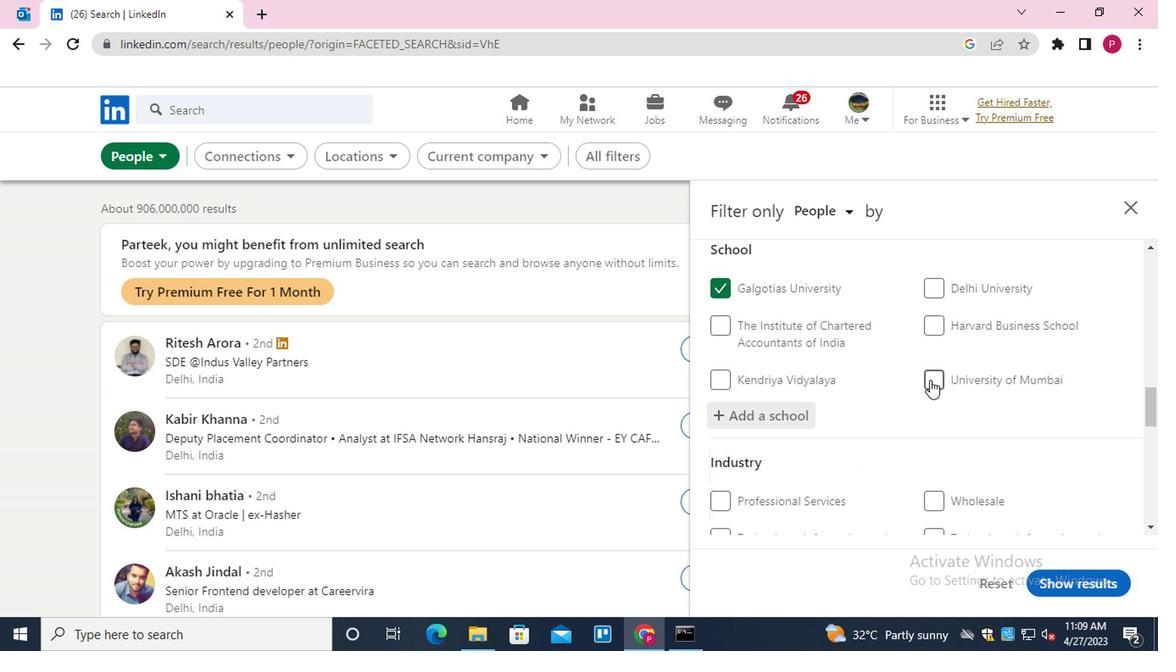 
Action: Mouse scrolled (927, 373) with delta (0, 0)
Screenshot: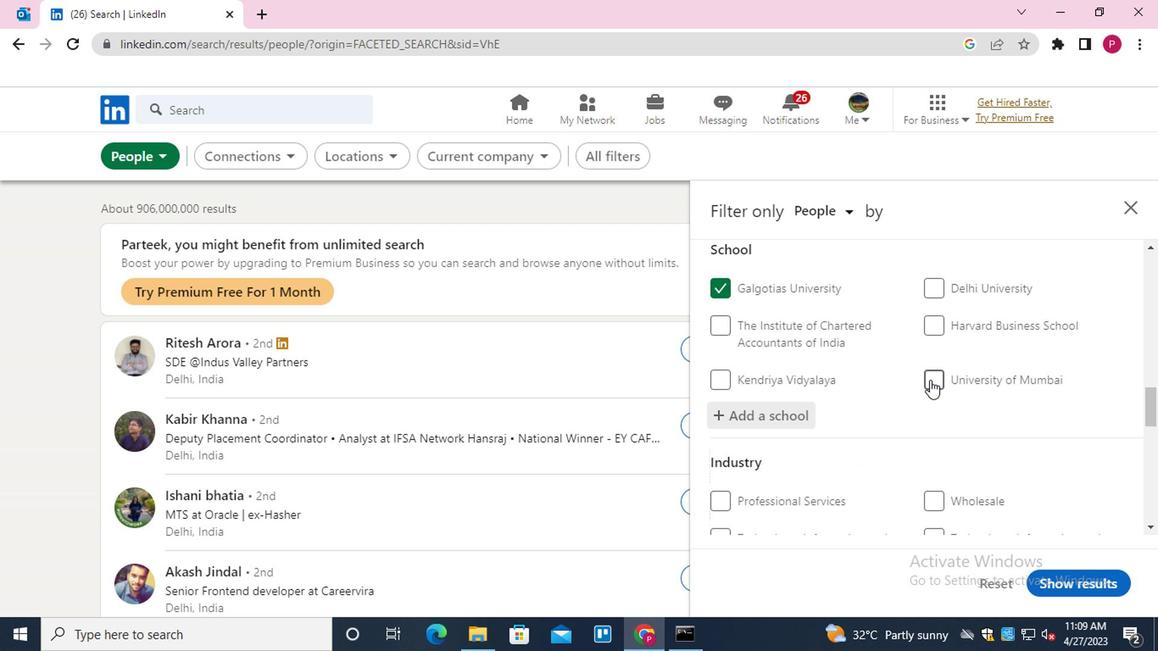 
Action: Mouse scrolled (927, 373) with delta (0, 0)
Screenshot: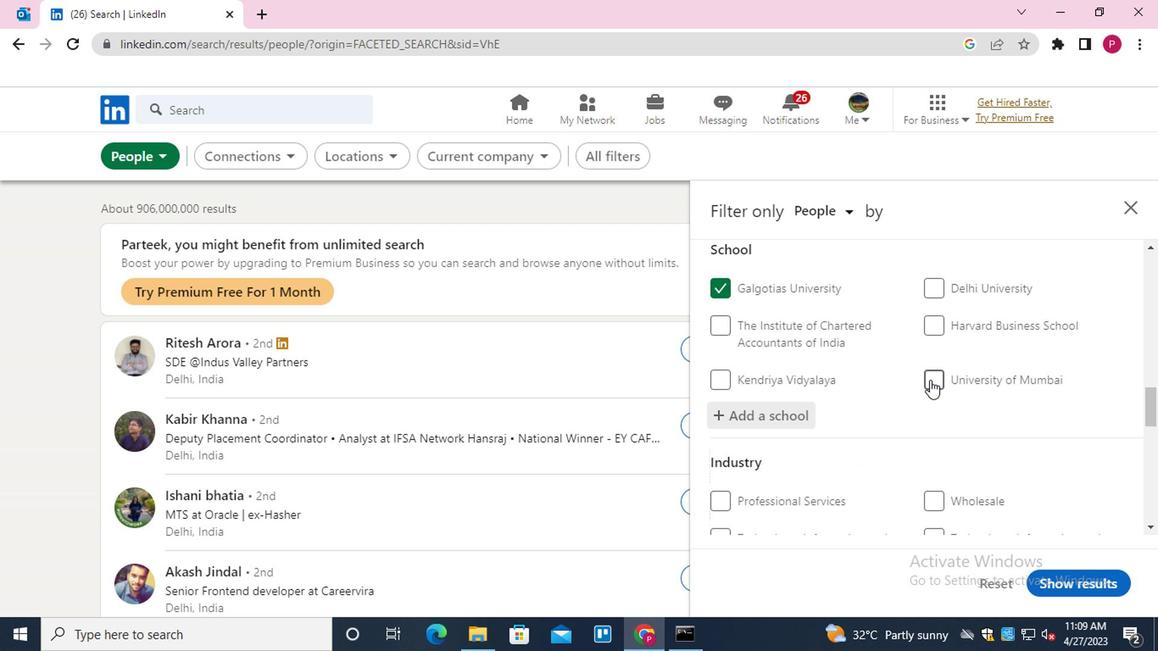 
Action: Mouse moved to (965, 332)
Screenshot: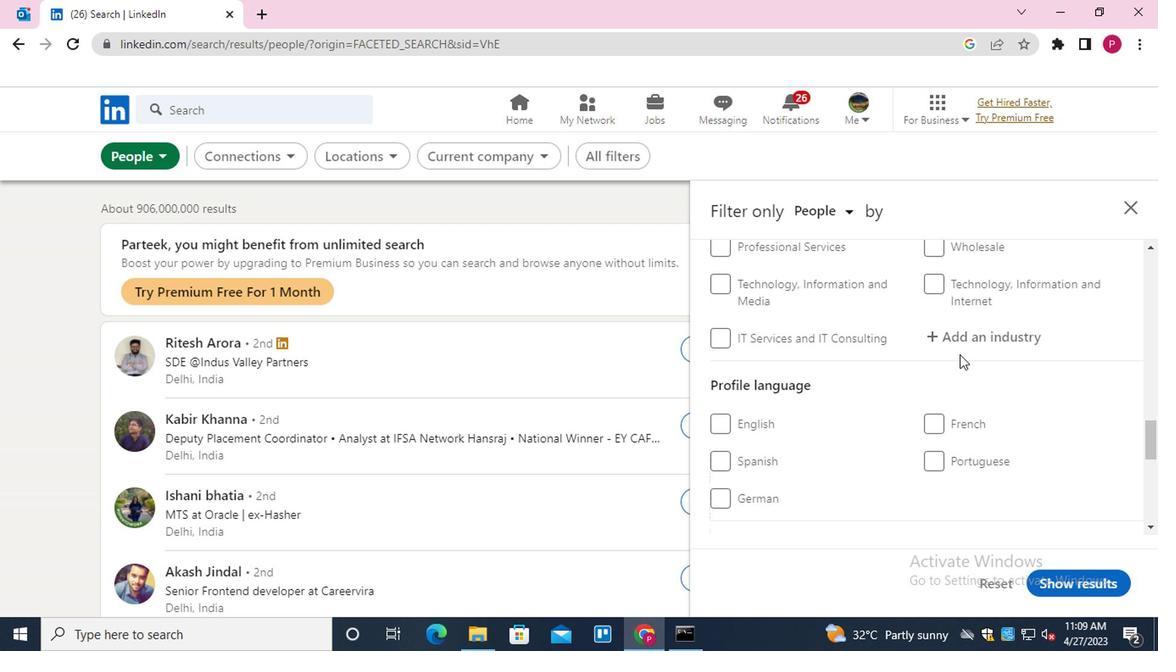 
Action: Mouse pressed left at (965, 332)
Screenshot: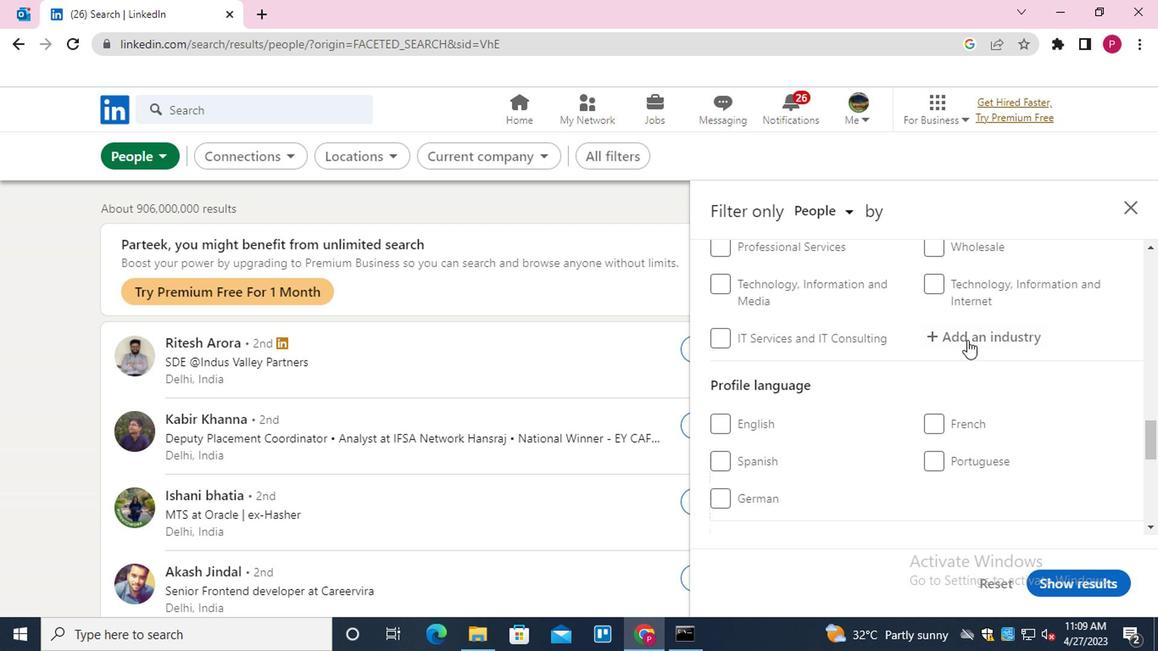 
Action: Mouse moved to (965, 331)
Screenshot: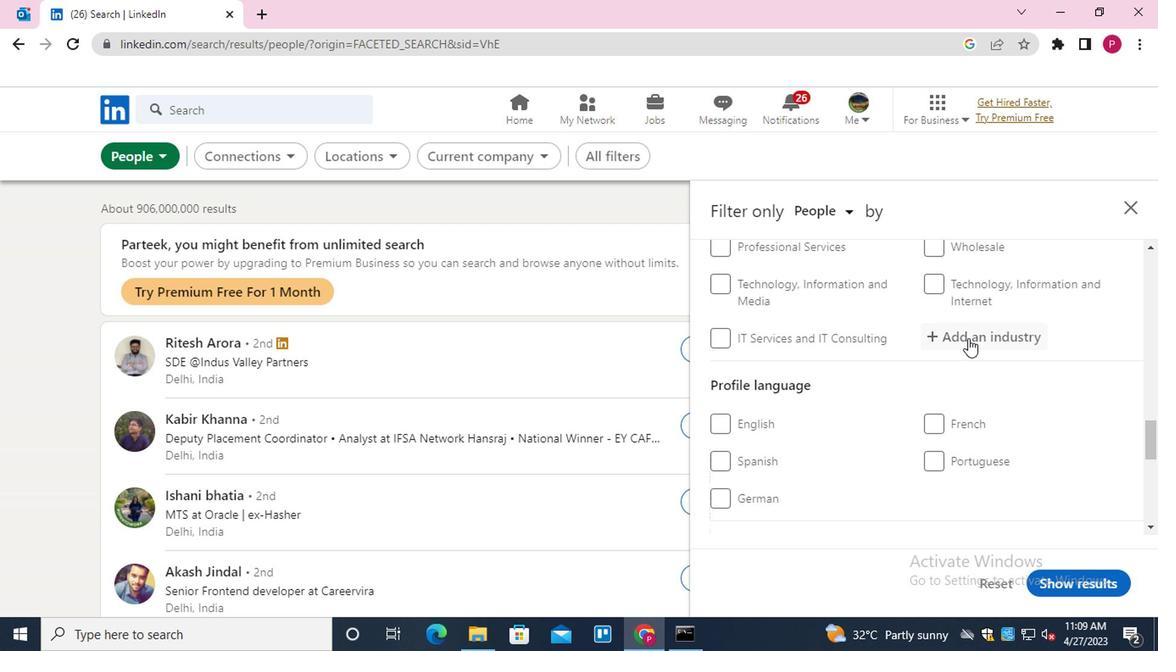 
Action: Key pressed <Key.shift><Key.shift>REST<Key.down><Key.enter>
Screenshot: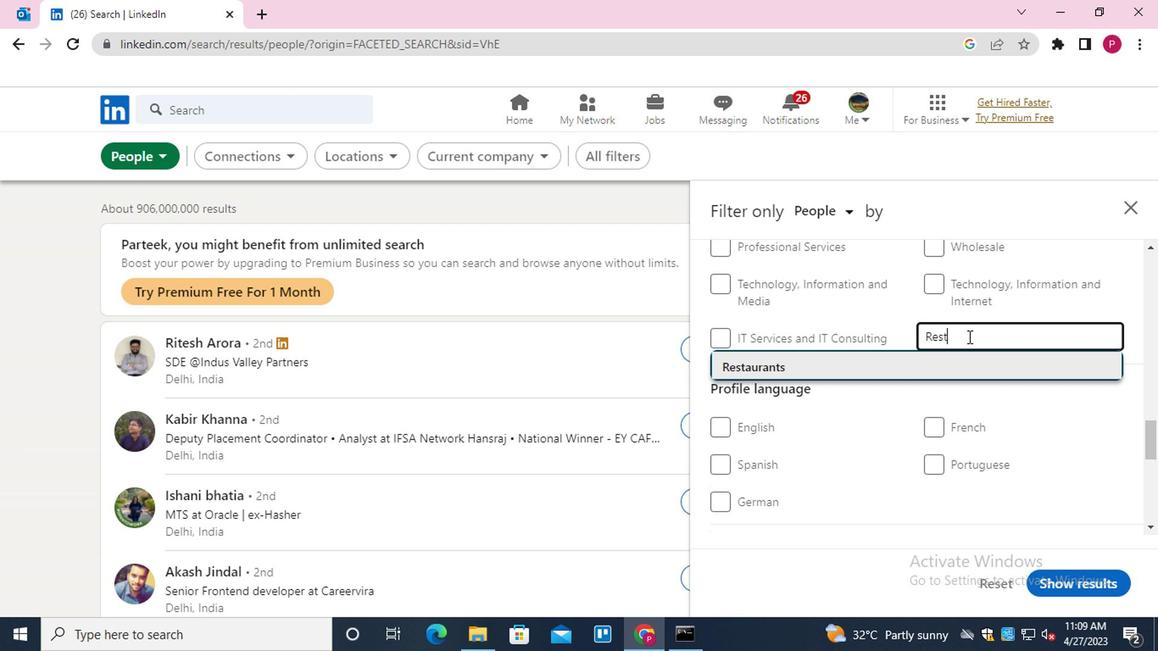 
Action: Mouse scrolled (965, 330) with delta (0, -1)
Screenshot: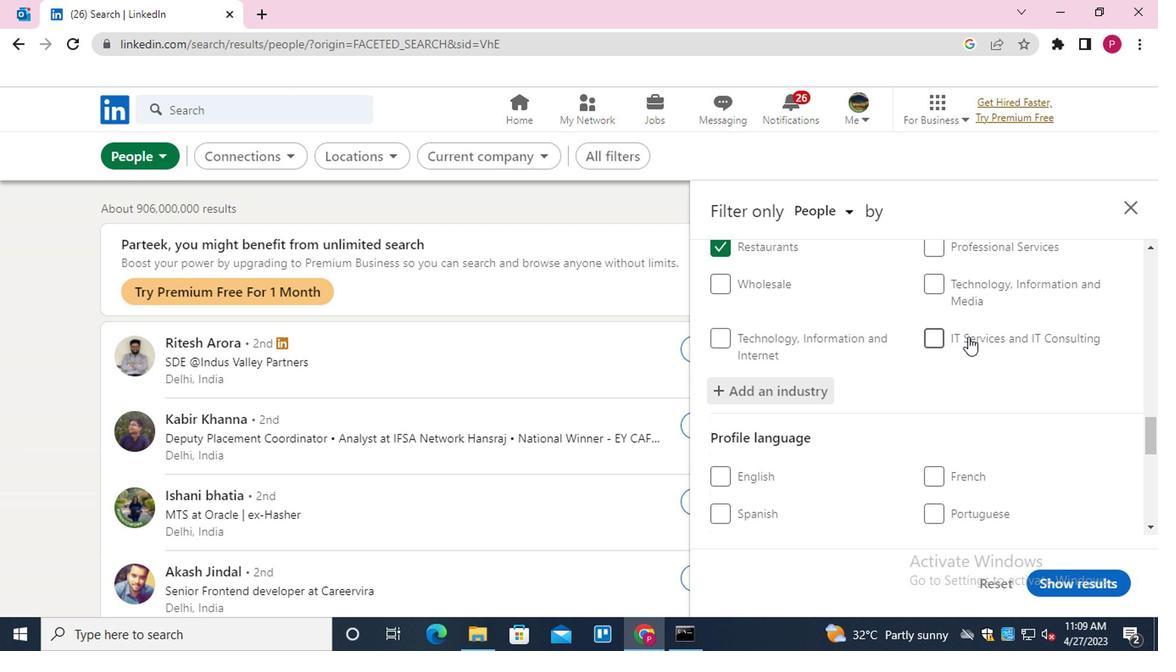
Action: Mouse scrolled (965, 330) with delta (0, -1)
Screenshot: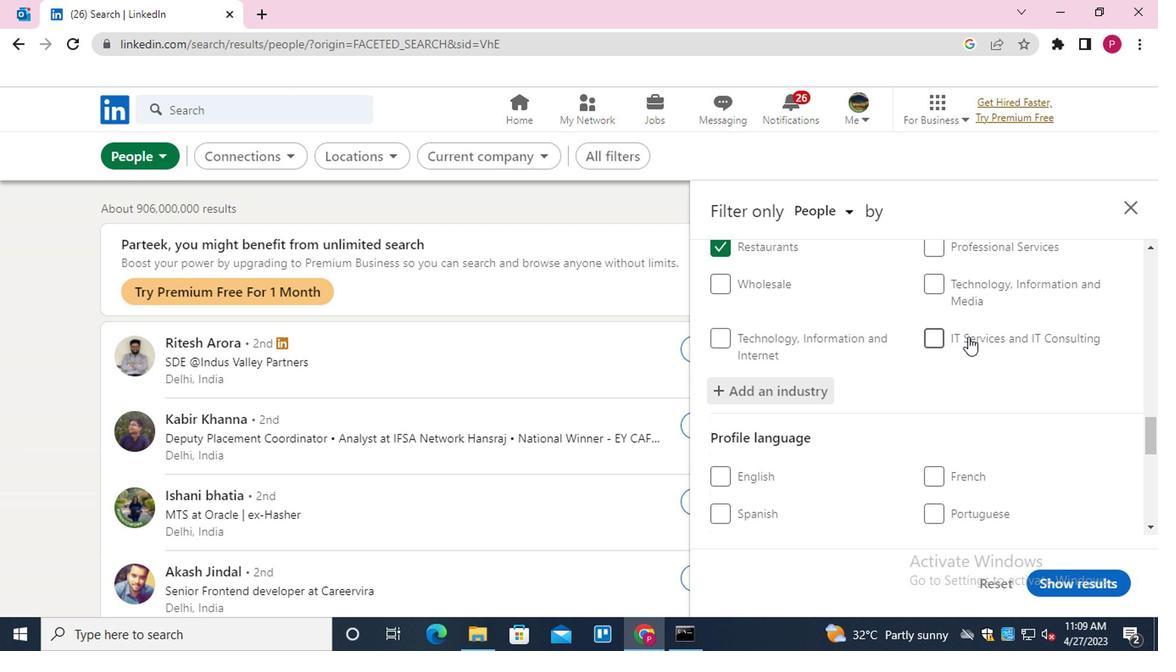 
Action: Mouse scrolled (965, 330) with delta (0, -1)
Screenshot: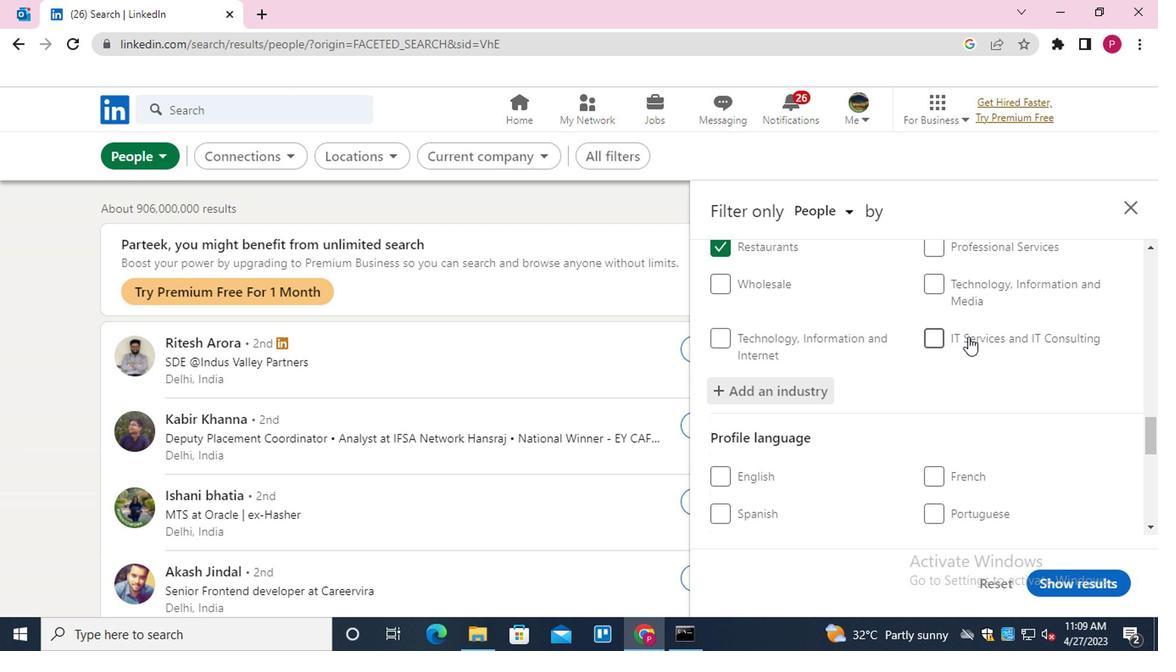 
Action: Mouse moved to (957, 331)
Screenshot: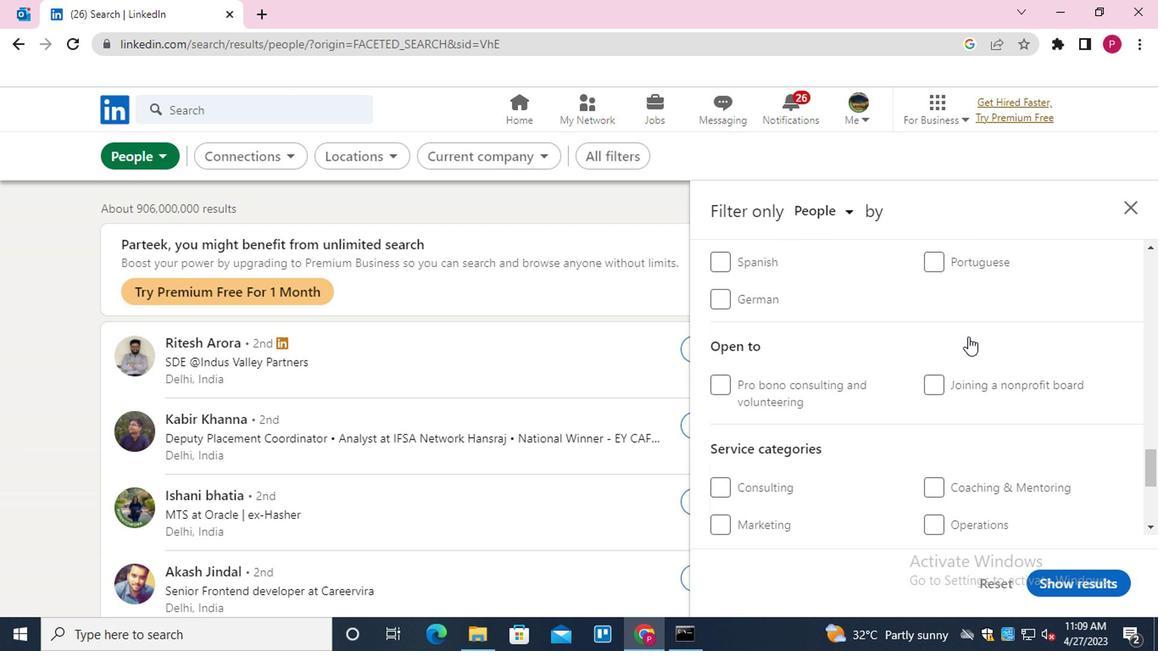 
Action: Mouse scrolled (957, 332) with delta (0, 0)
Screenshot: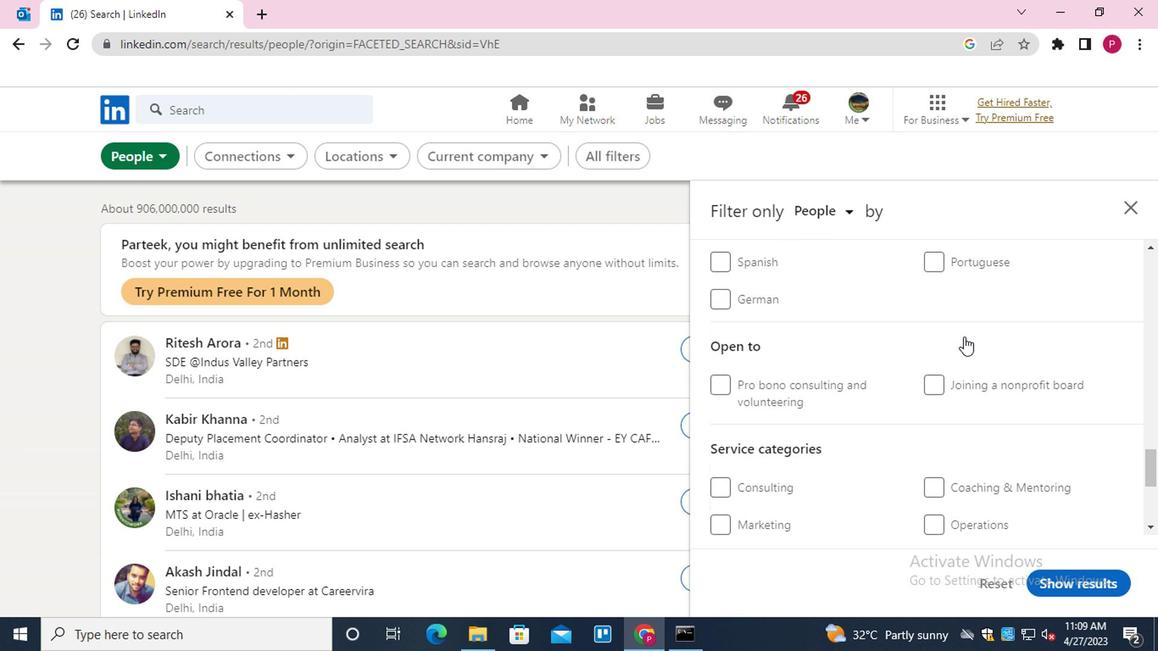 
Action: Mouse moved to (757, 300)
Screenshot: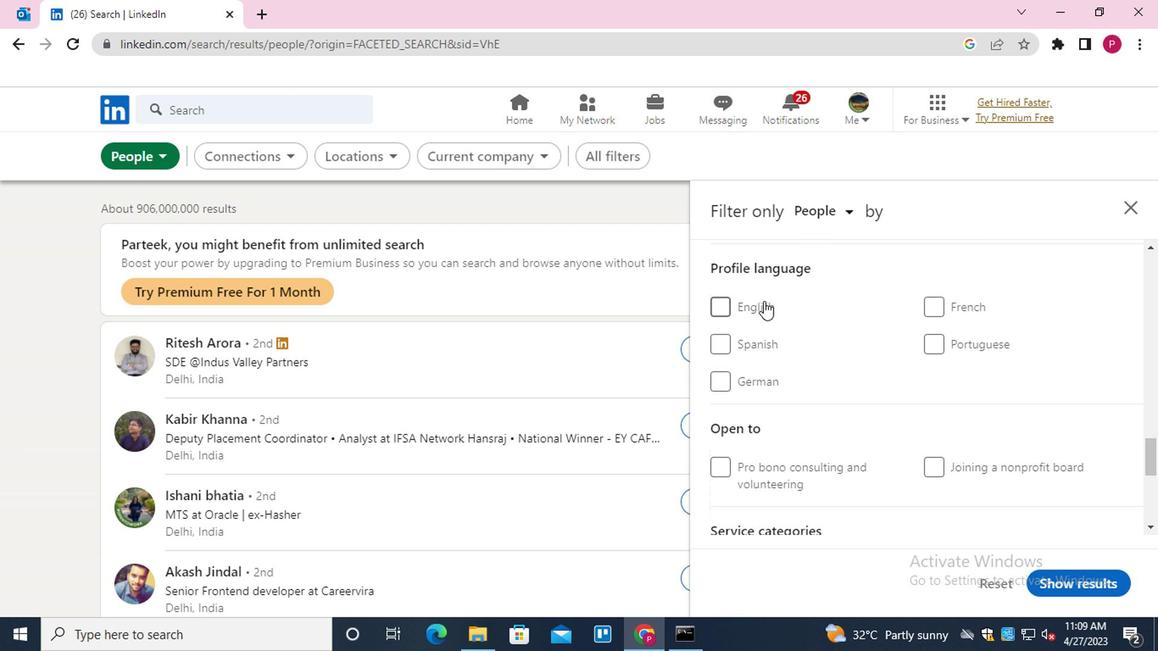 
Action: Mouse pressed left at (757, 300)
Screenshot: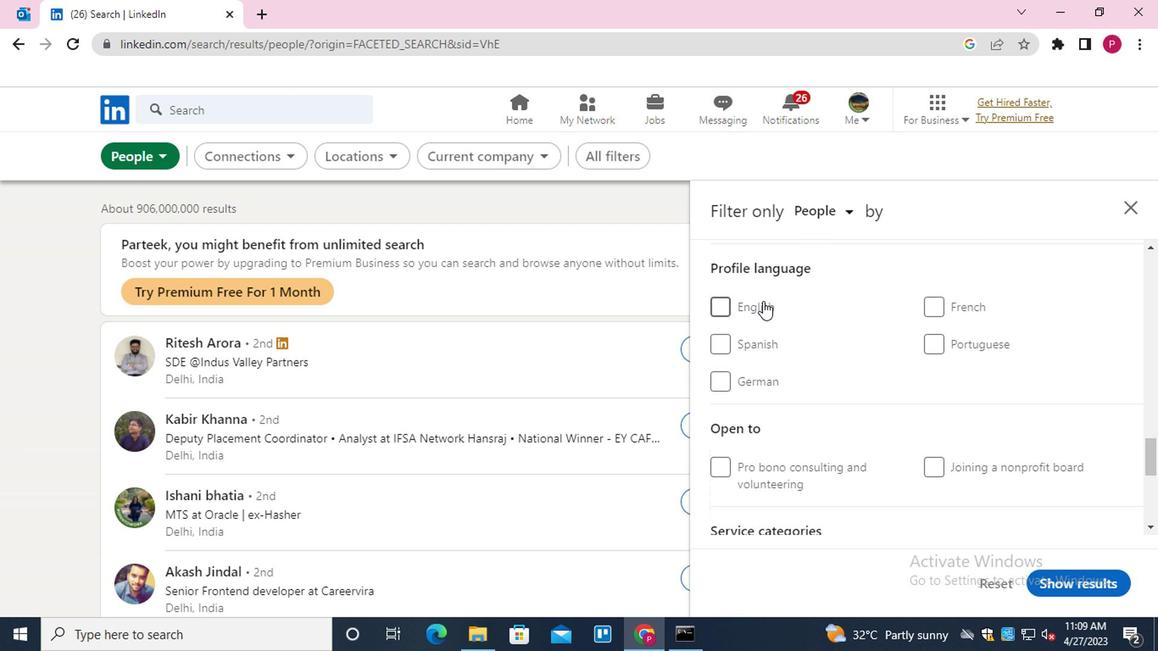 
Action: Mouse moved to (800, 334)
Screenshot: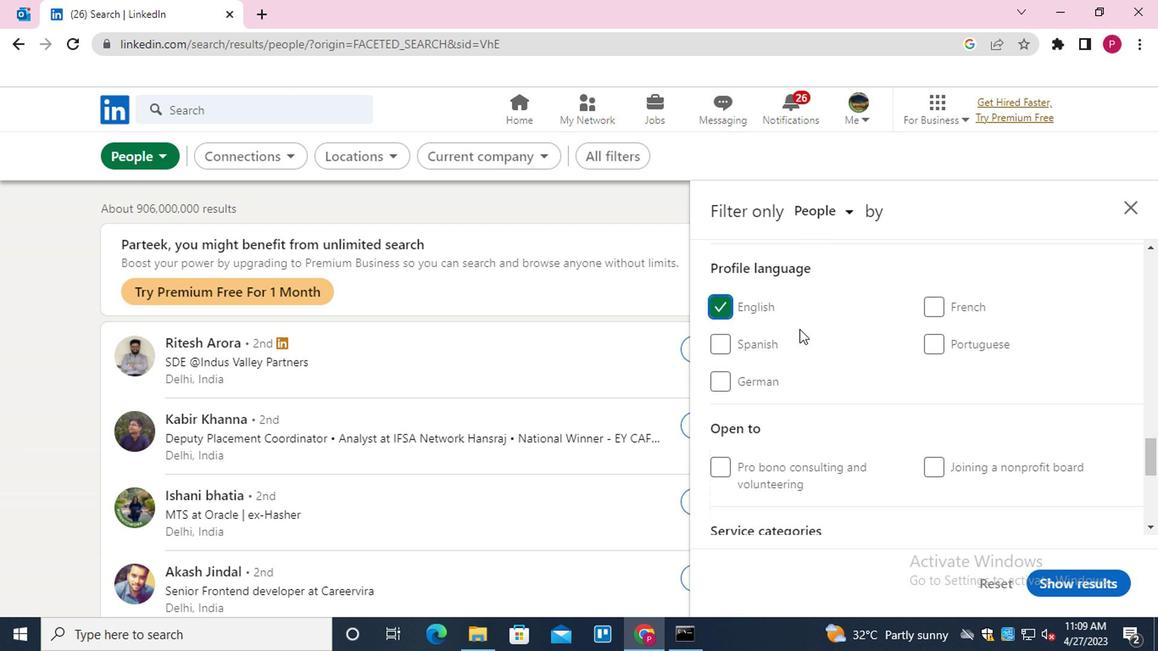 
Action: Mouse scrolled (800, 332) with delta (0, -1)
Screenshot: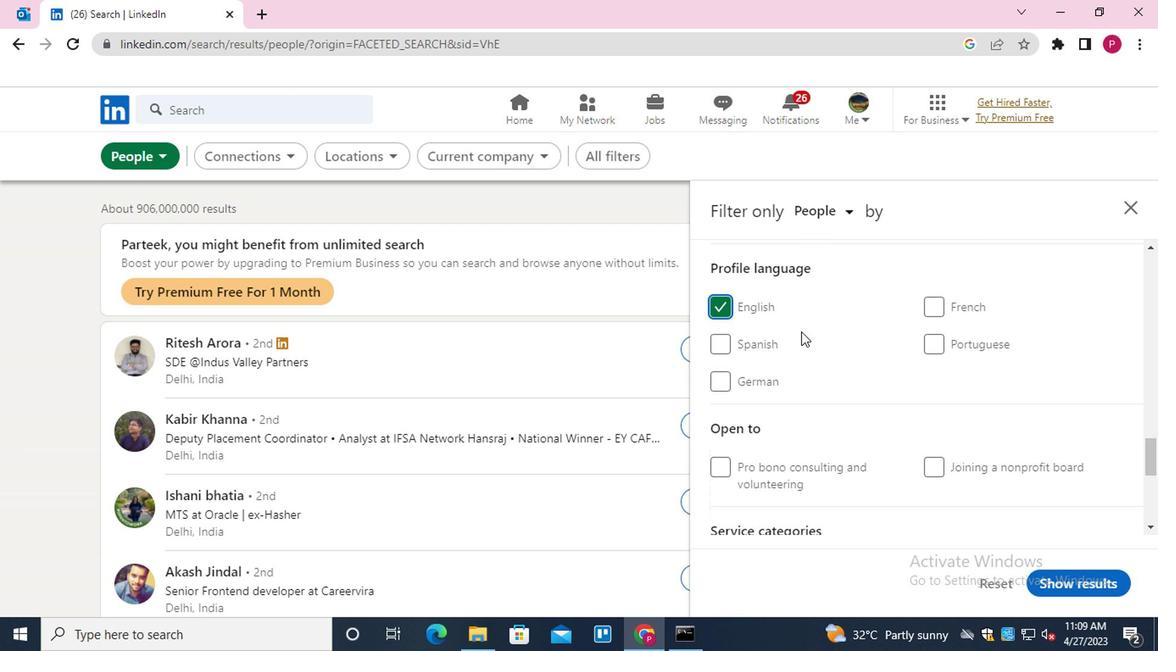 
Action: Mouse moved to (800, 335)
Screenshot: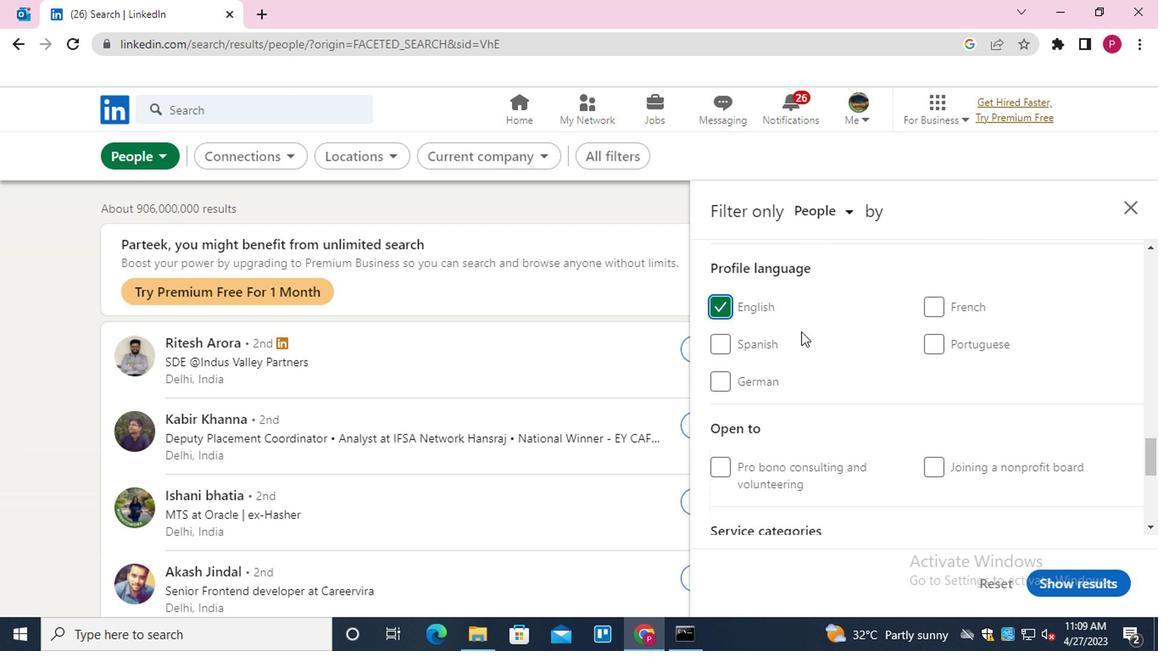 
Action: Mouse scrolled (800, 334) with delta (0, 0)
Screenshot: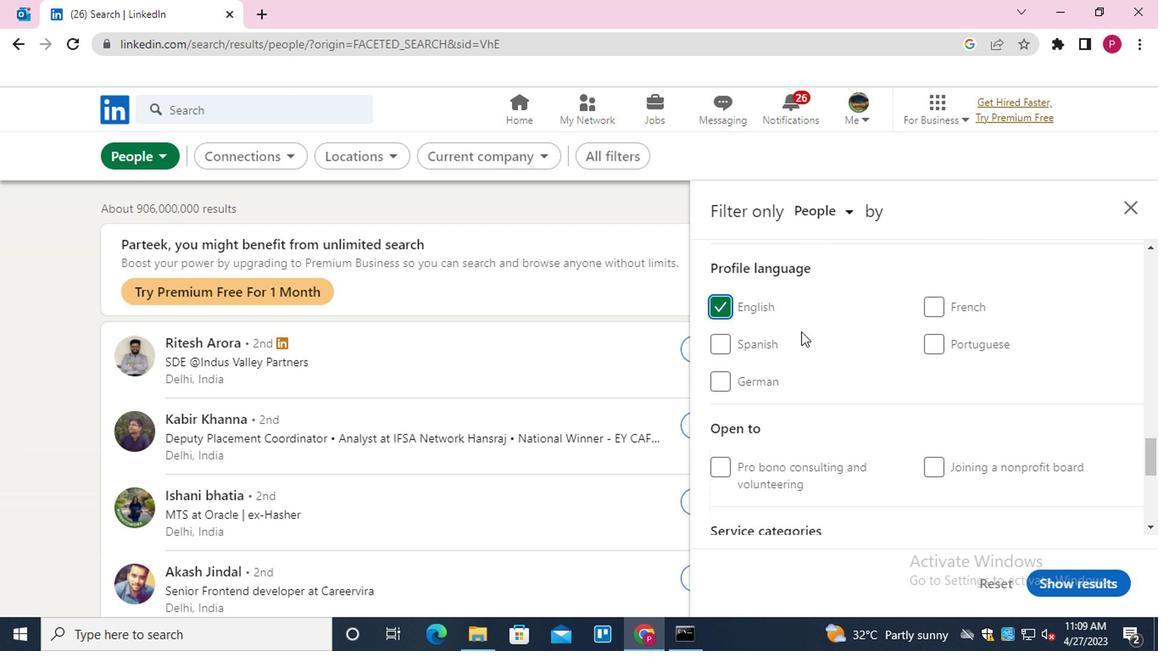 
Action: Mouse moved to (782, 397)
Screenshot: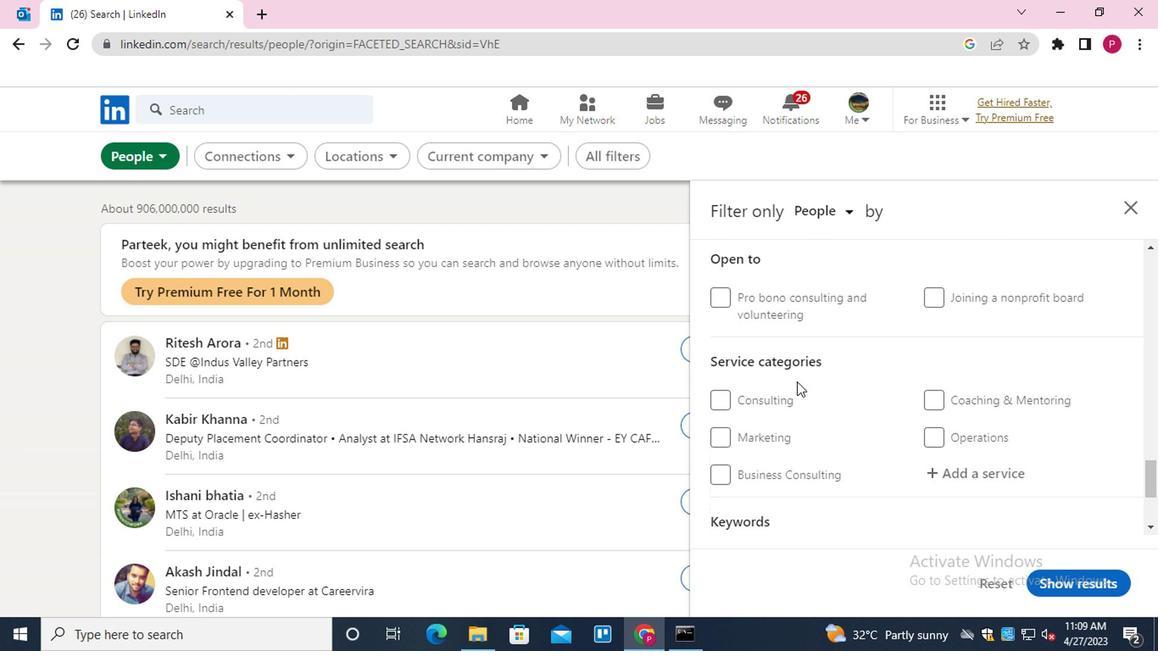 
Action: Mouse scrolled (782, 396) with delta (0, 0)
Screenshot: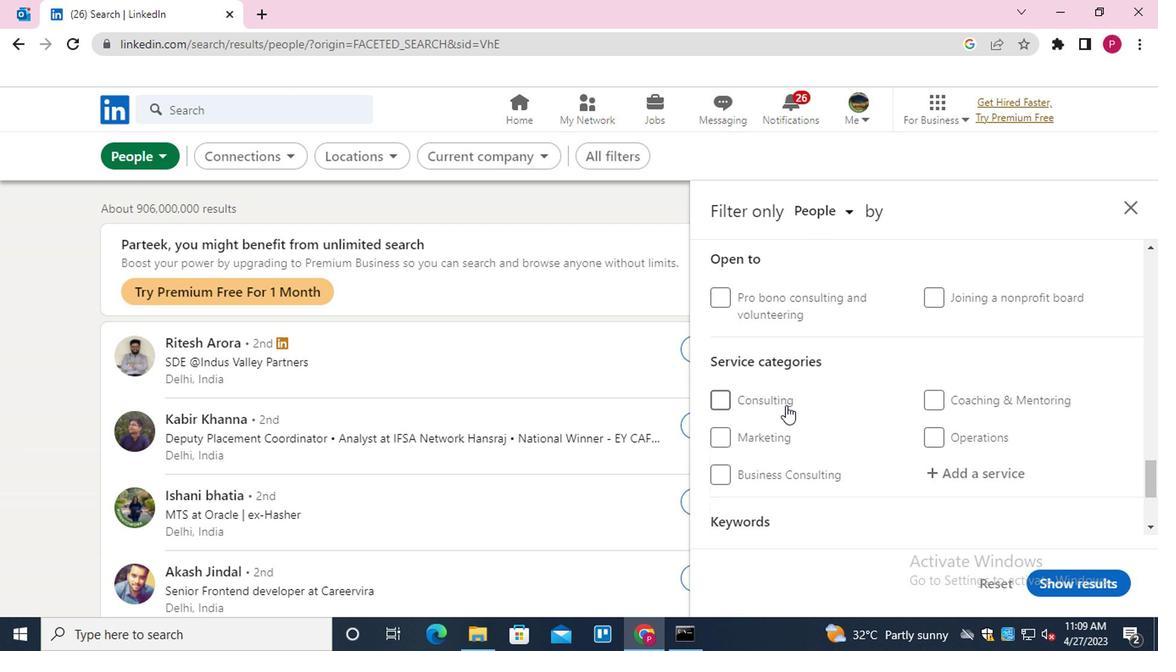 
Action: Mouse scrolled (782, 396) with delta (0, 0)
Screenshot: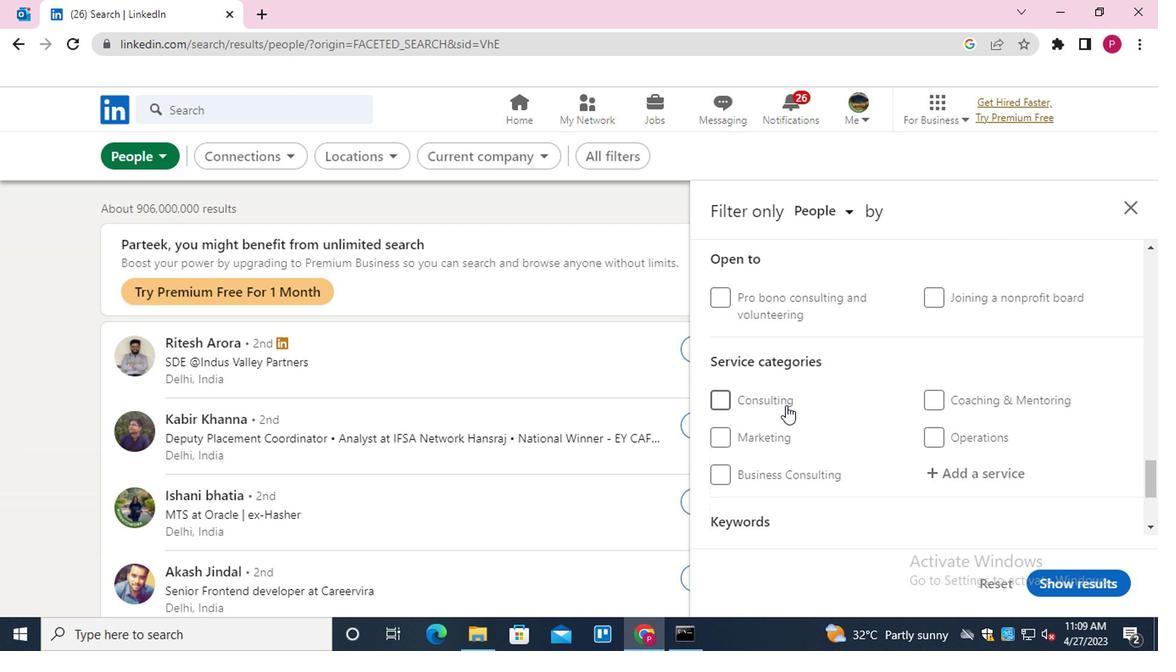 
Action: Mouse moved to (983, 299)
Screenshot: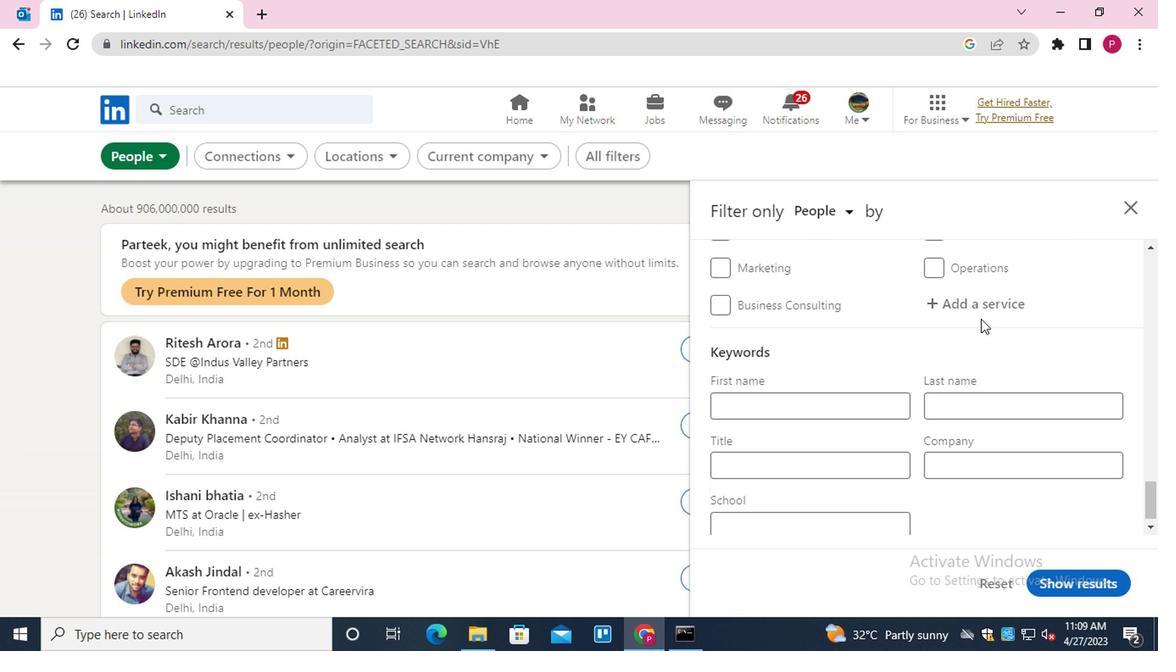 
Action: Mouse pressed left at (983, 299)
Screenshot: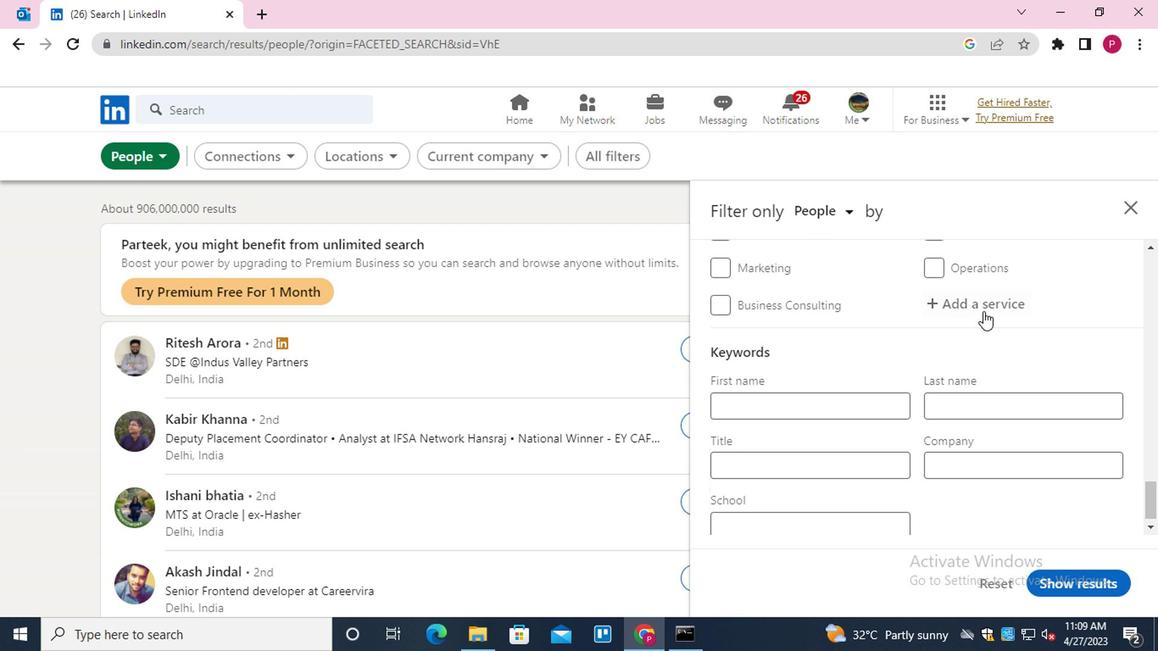 
Action: Key pressed <Key.shift><Key.shift><Key.shift><Key.shift><Key.shift><Key.shift><Key.shift><Key.shift>RELOCAT<Key.down><Key.down><Key.enter>
Screenshot: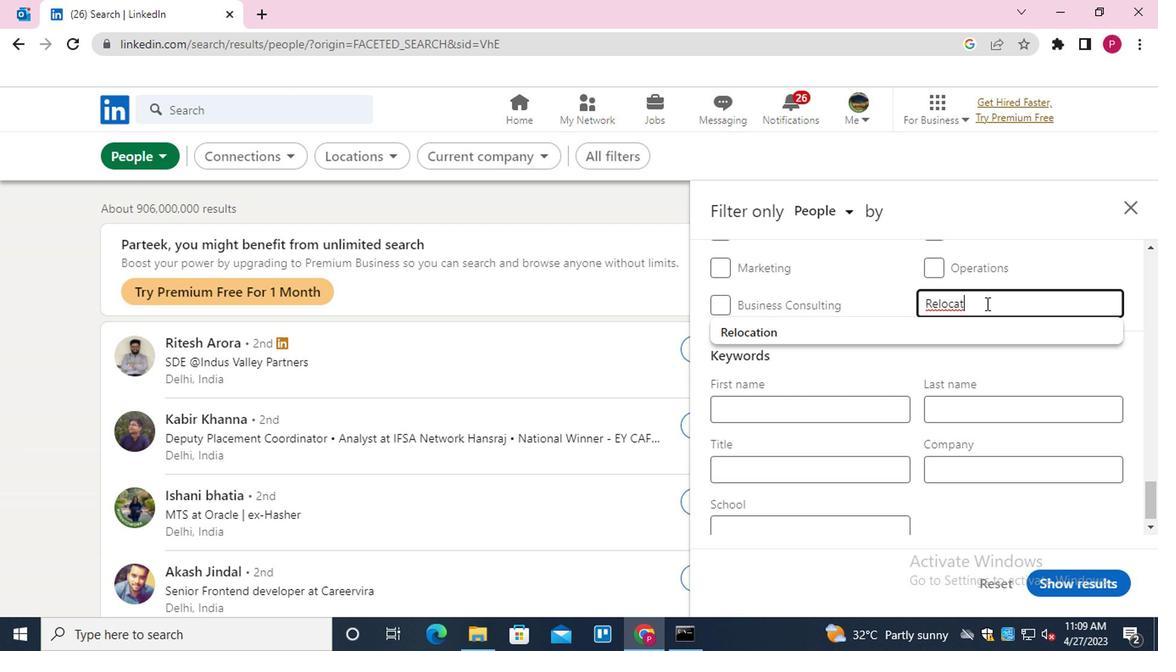 
Action: Mouse moved to (915, 364)
Screenshot: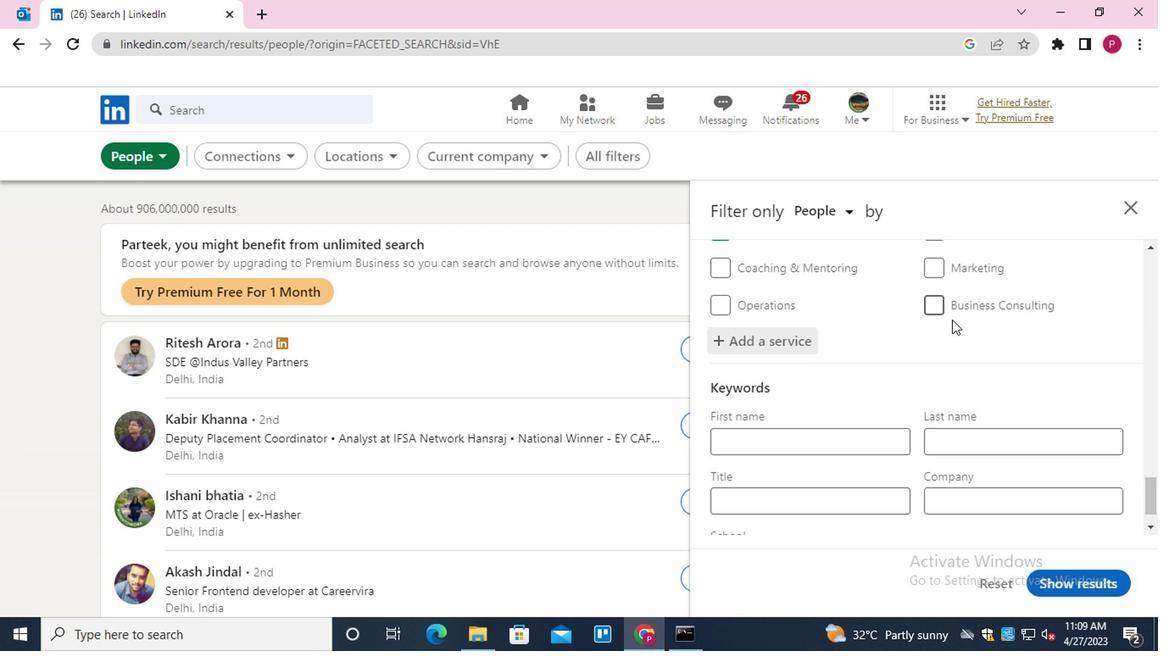 
Action: Mouse scrolled (915, 363) with delta (0, -1)
Screenshot: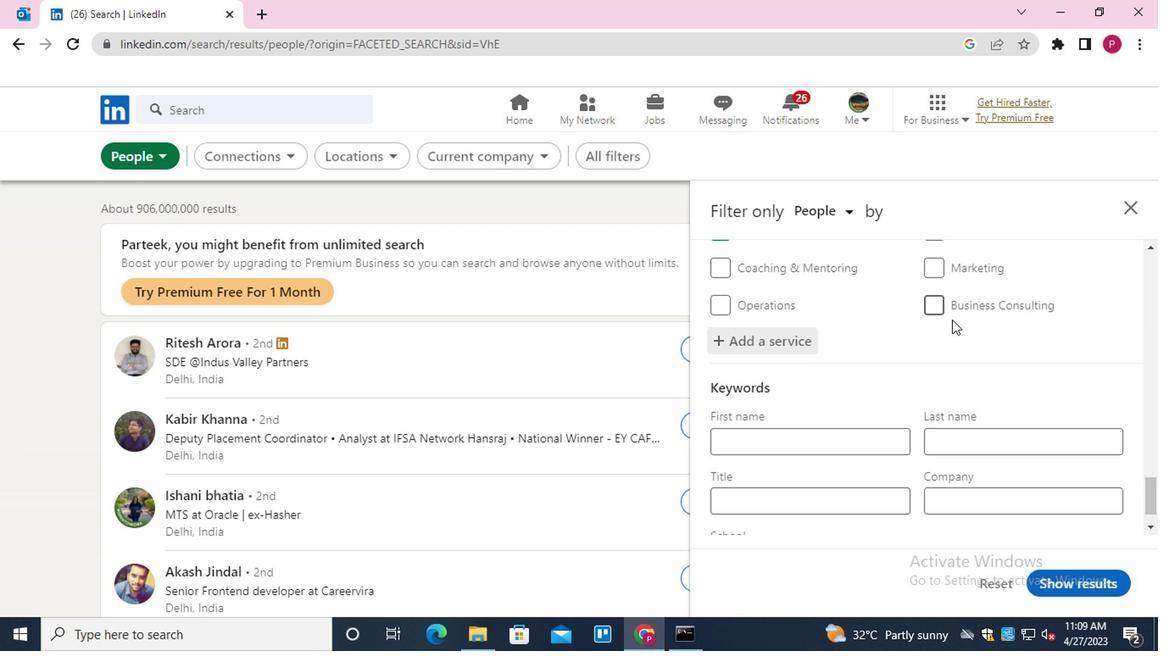 
Action: Mouse moved to (914, 366)
Screenshot: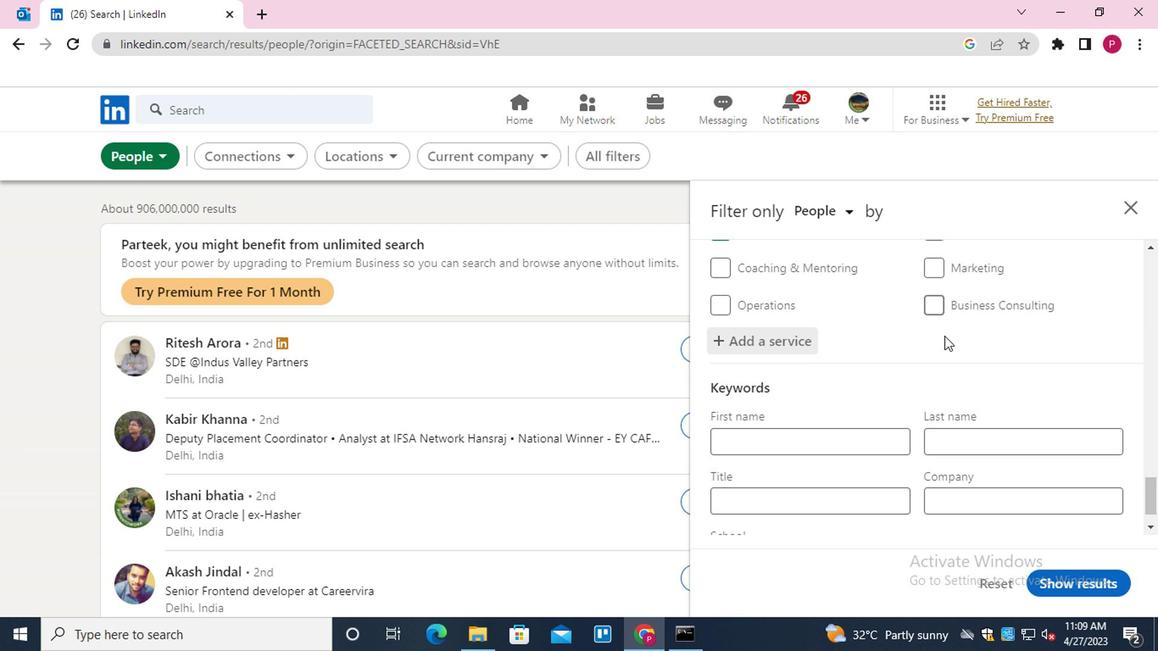 
Action: Mouse scrolled (914, 366) with delta (0, 0)
Screenshot: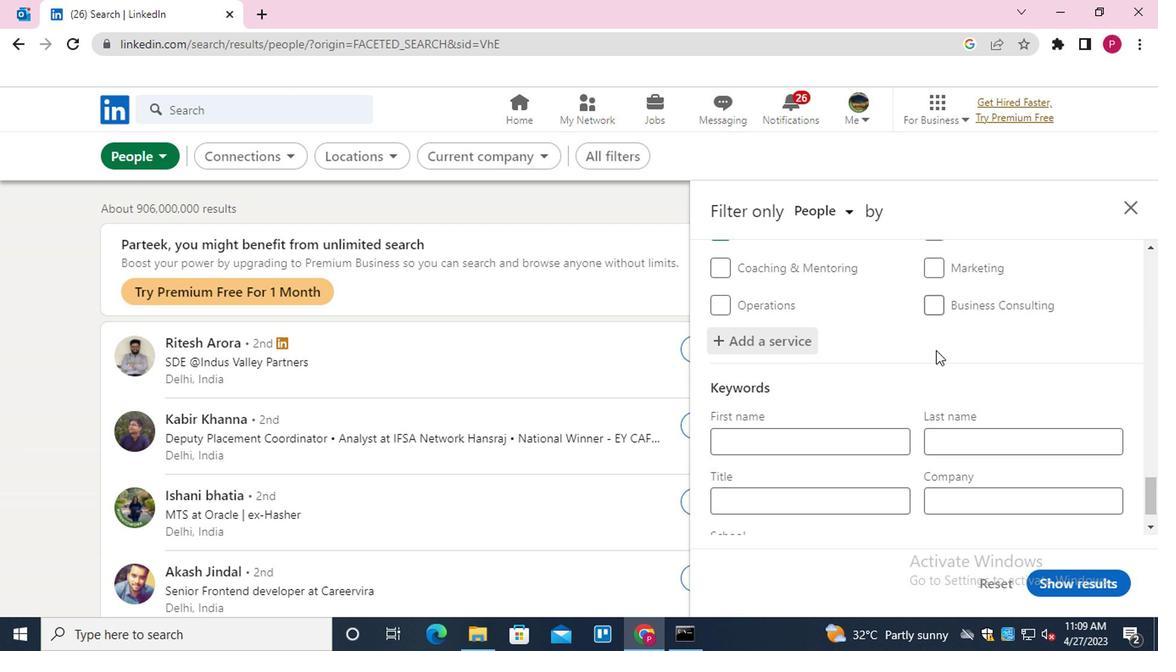 
Action: Mouse moved to (813, 431)
Screenshot: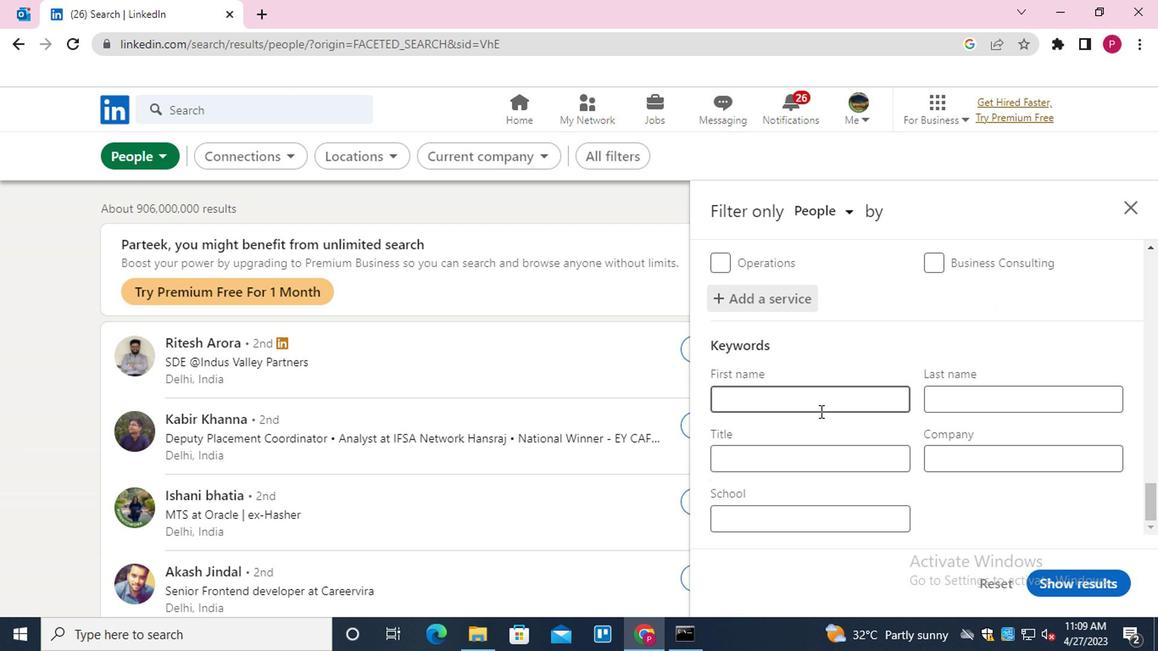 
Action: Mouse pressed left at (813, 431)
Screenshot: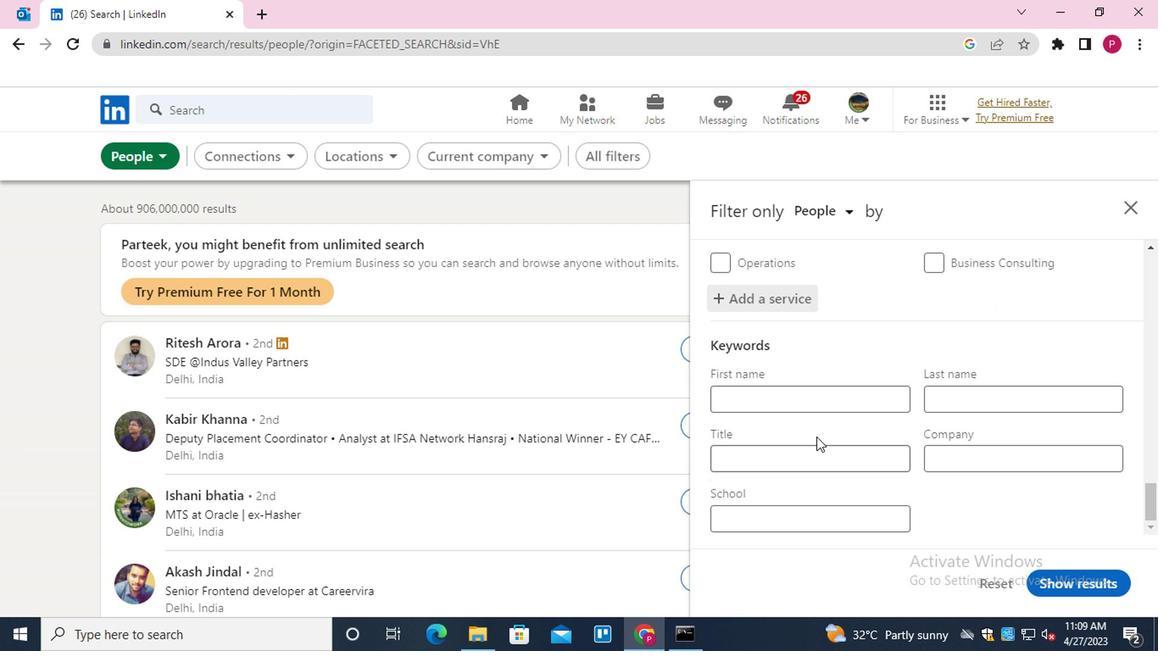 
Action: Key pressed <Key.shift>ANIMAL<Key.space><Key.shift>SHELTER<Key.space><Key.shift><Key.shift><Key.shift>MANAGER
Screenshot: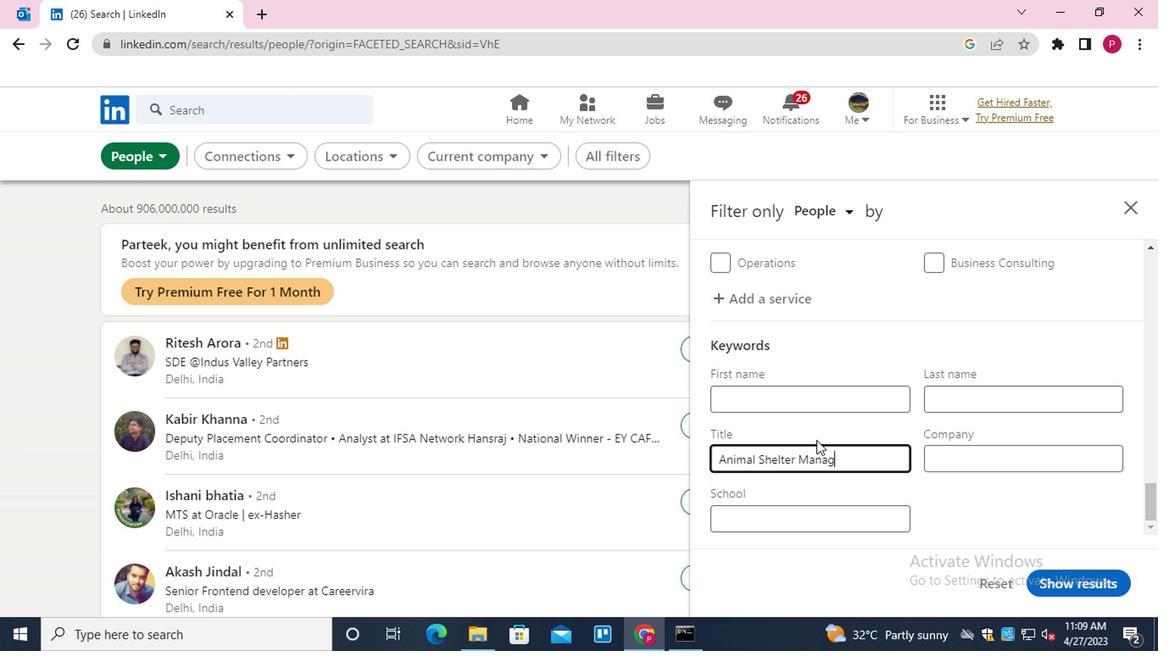 
Action: Mouse moved to (1075, 569)
Screenshot: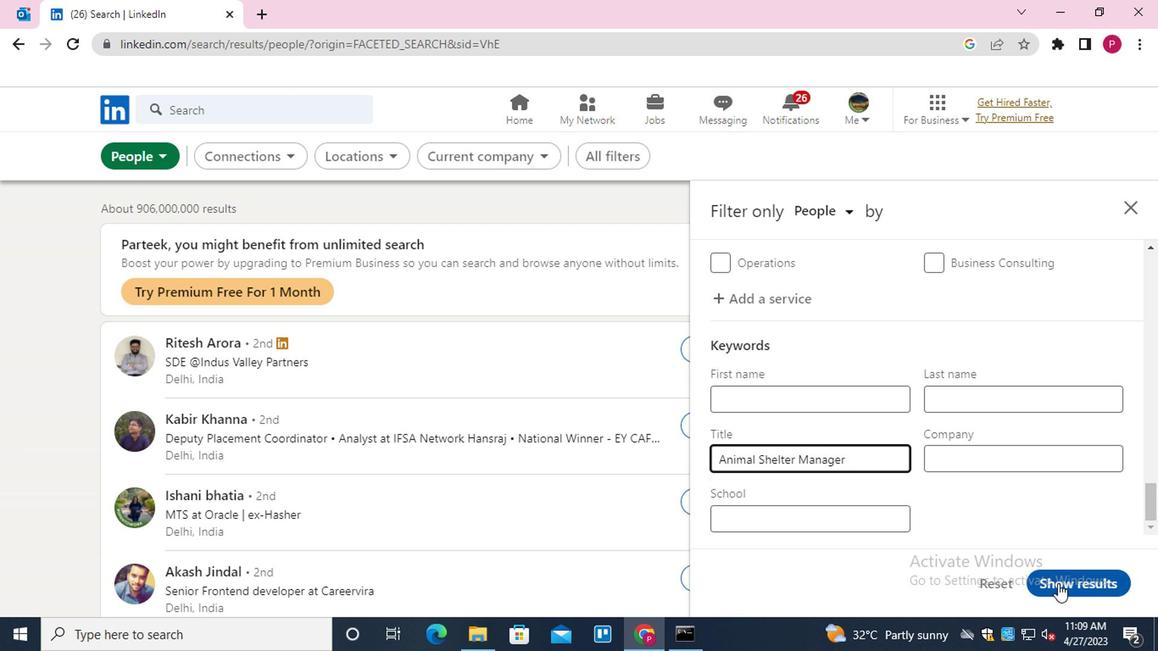 
Action: Mouse pressed left at (1075, 569)
Screenshot: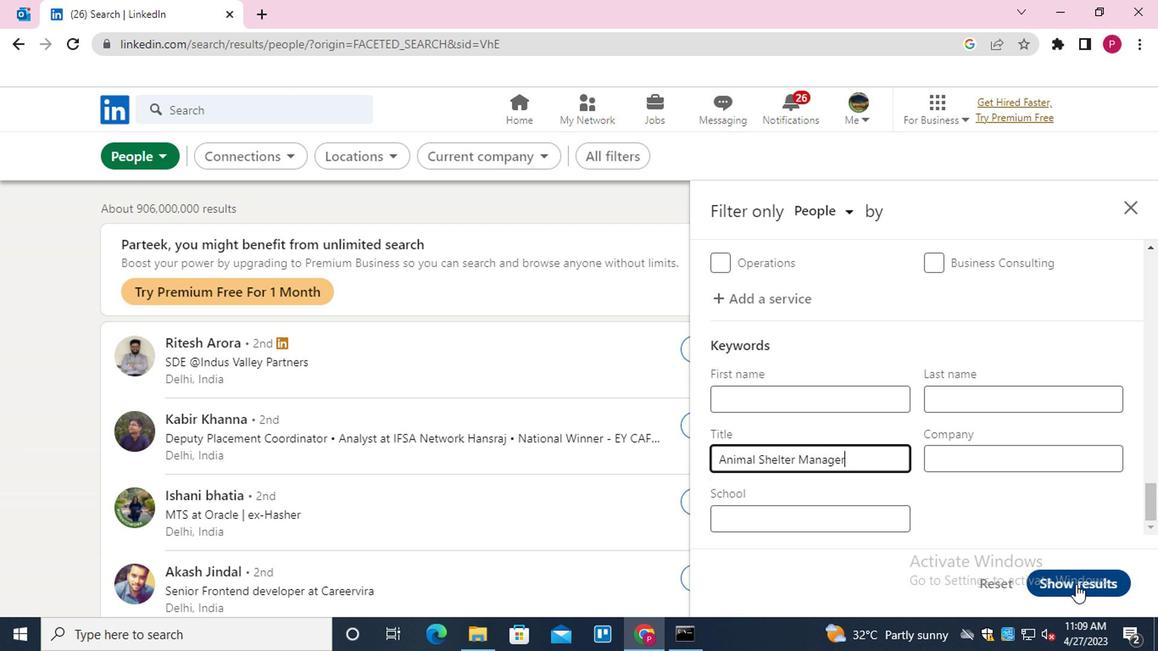 
Action: Mouse moved to (565, 382)
Screenshot: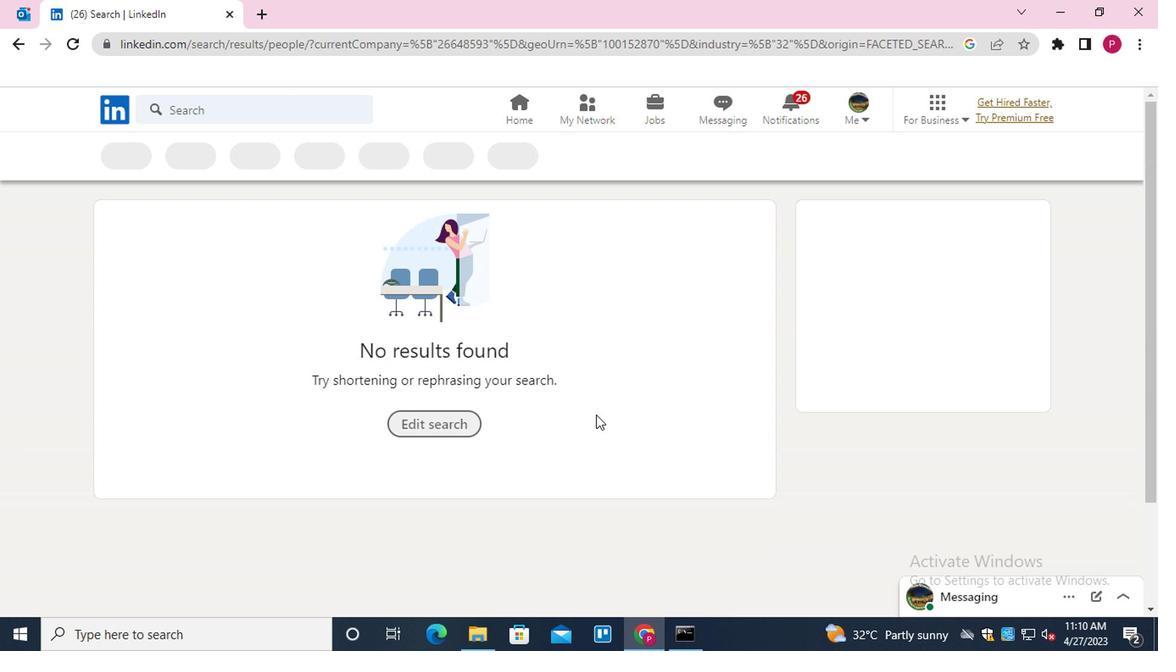 
